 Task: Look for space in Nicolás Romero, Mexico from 11th June, 2023 to 15th June, 2023 for 2 adults in price range Rs.7000 to Rs.16000. Place can be private room with 1  bedroom having 2 beds and 1 bathroom. Property type can be house, flat, guest house, hotel. Booking option can be shelf check-in. Required host language is English.
Action: Mouse moved to (466, 101)
Screenshot: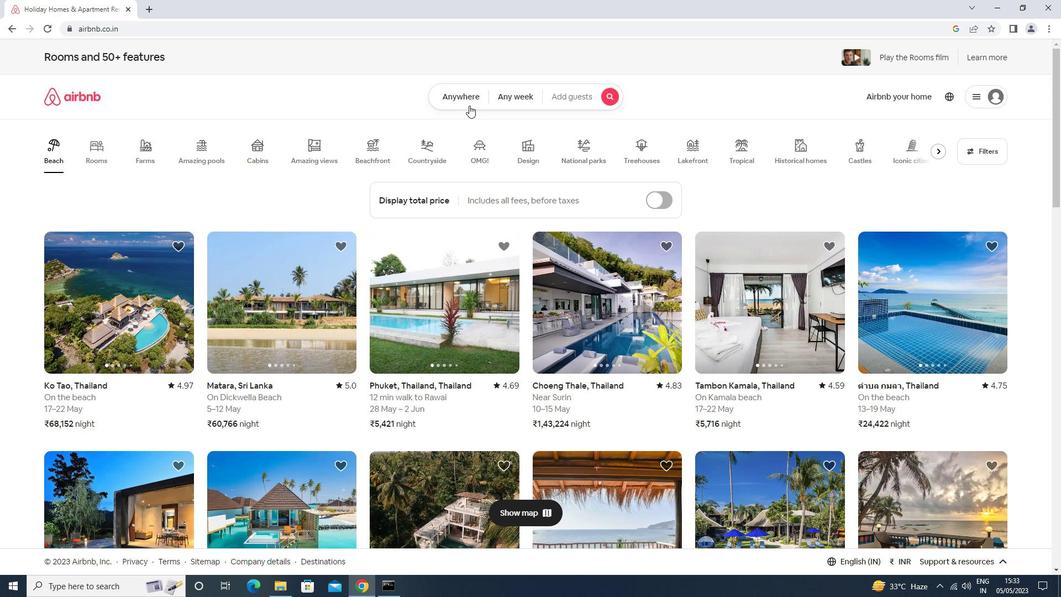 
Action: Mouse pressed left at (466, 101)
Screenshot: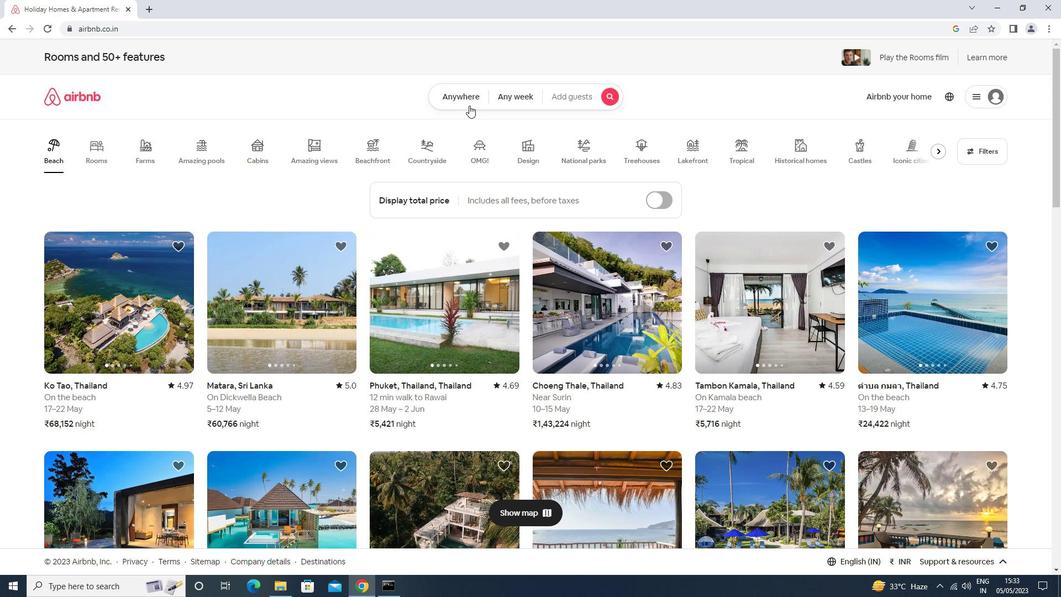 
Action: Mouse moved to (355, 145)
Screenshot: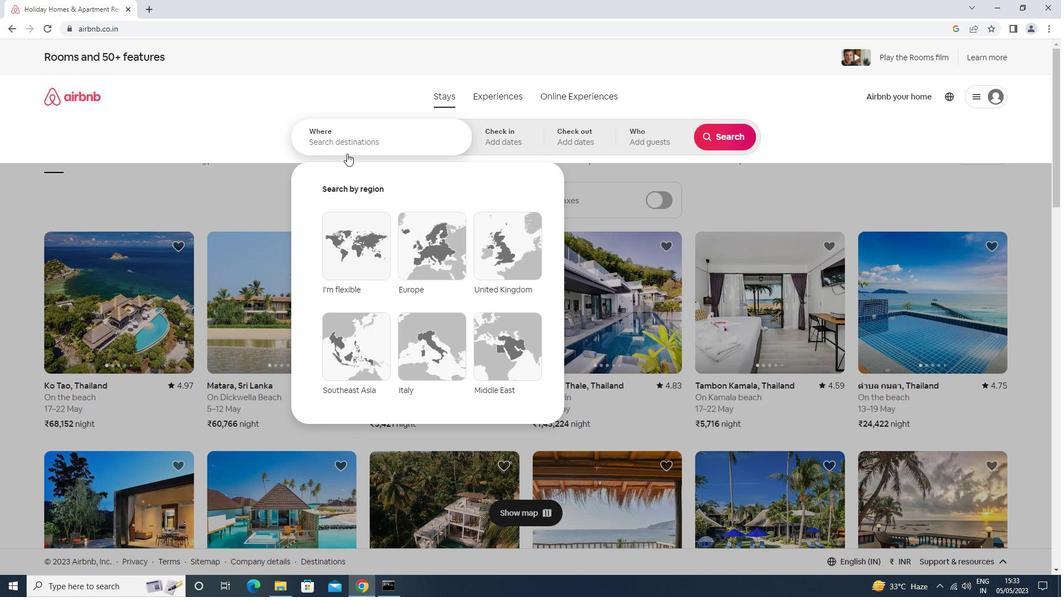 
Action: Mouse pressed left at (355, 145)
Screenshot: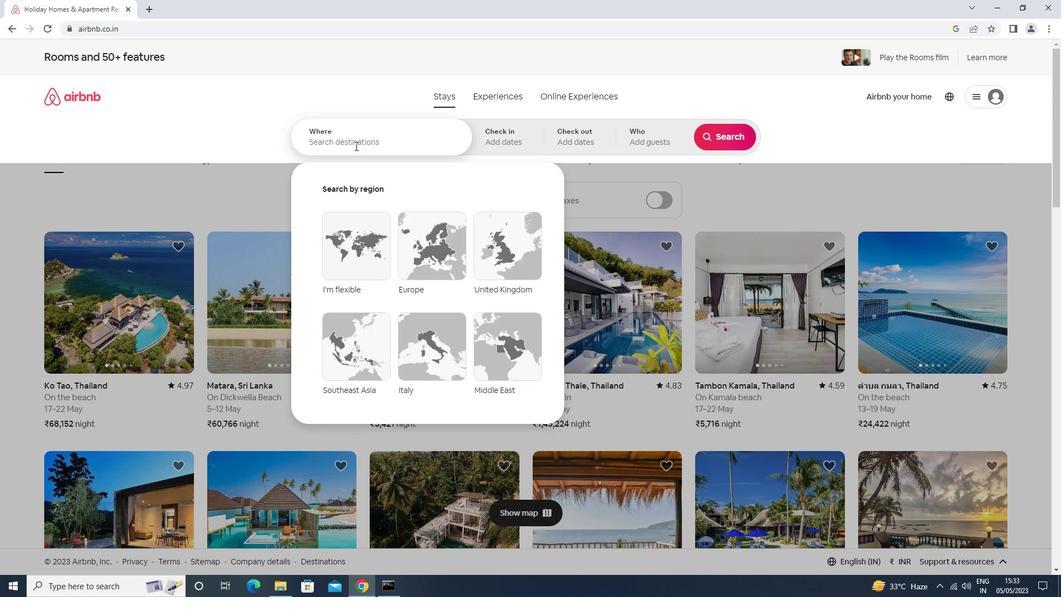
Action: Key pressed <Key.shift>NICOLAS<Key.space><Key.shift><Key.shift><Key.shift>ROMERO<Key.down><Key.enter>
Screenshot: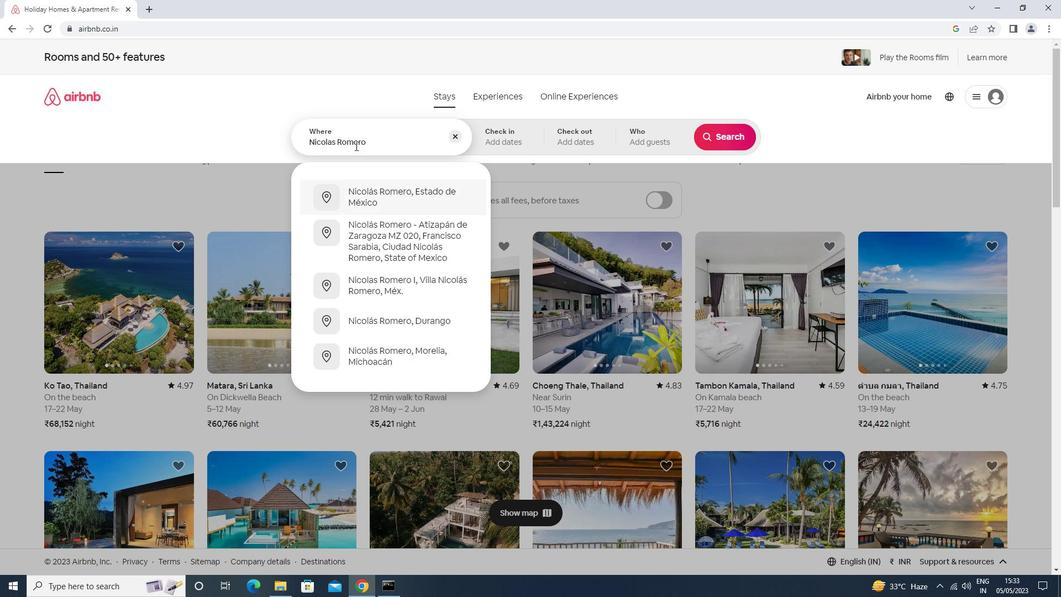 
Action: Mouse moved to (549, 321)
Screenshot: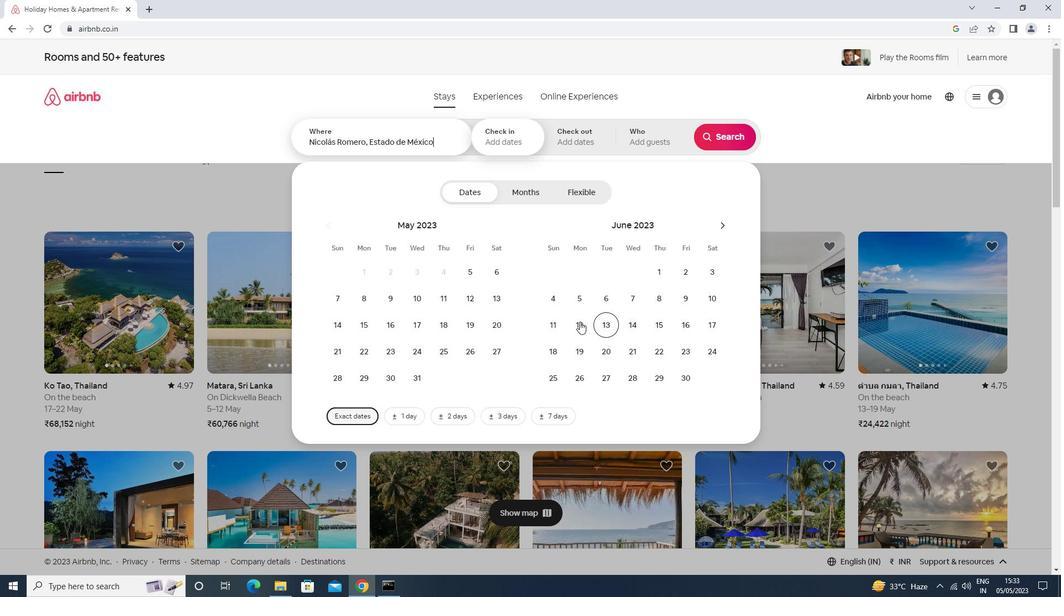 
Action: Mouse pressed left at (549, 321)
Screenshot: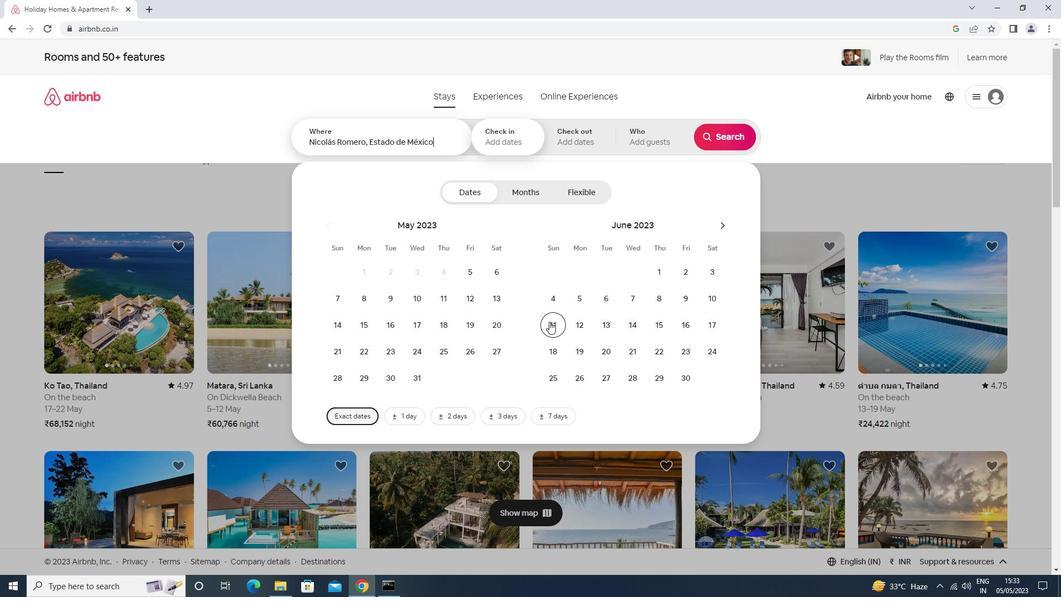 
Action: Mouse moved to (671, 321)
Screenshot: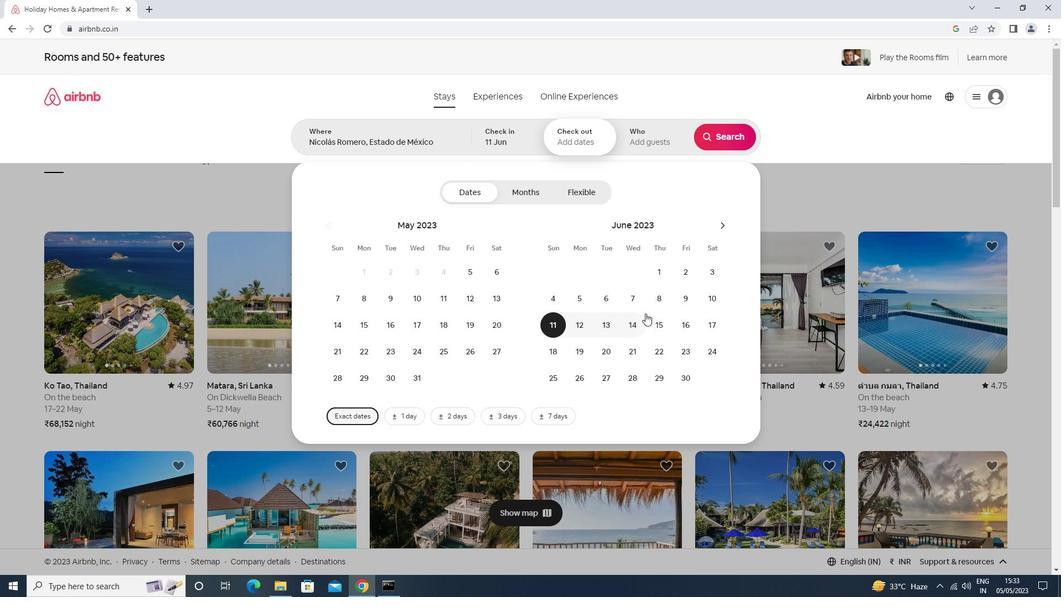 
Action: Mouse pressed left at (671, 321)
Screenshot: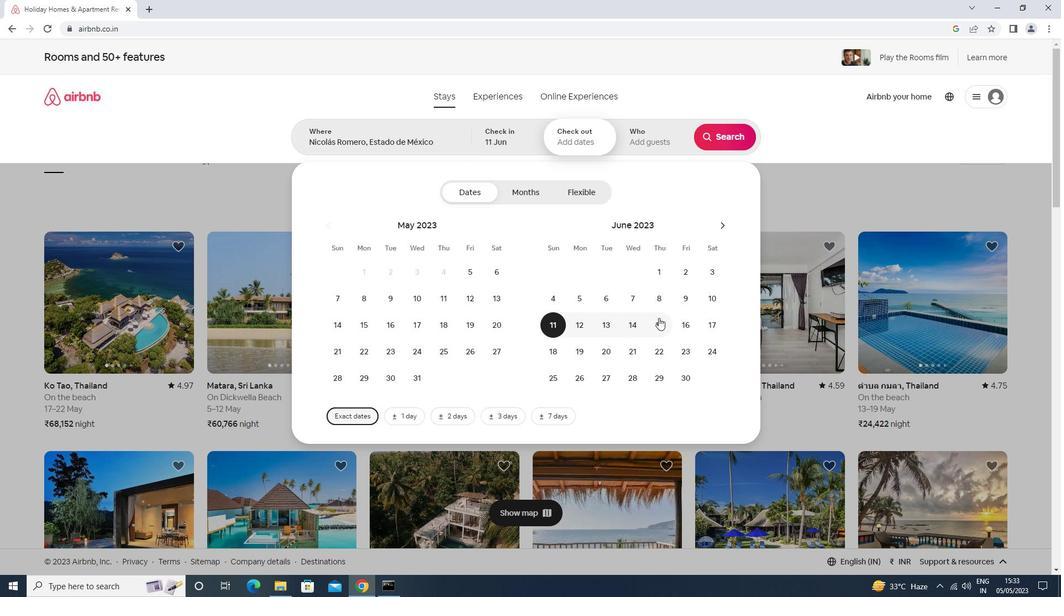 
Action: Mouse moved to (683, 135)
Screenshot: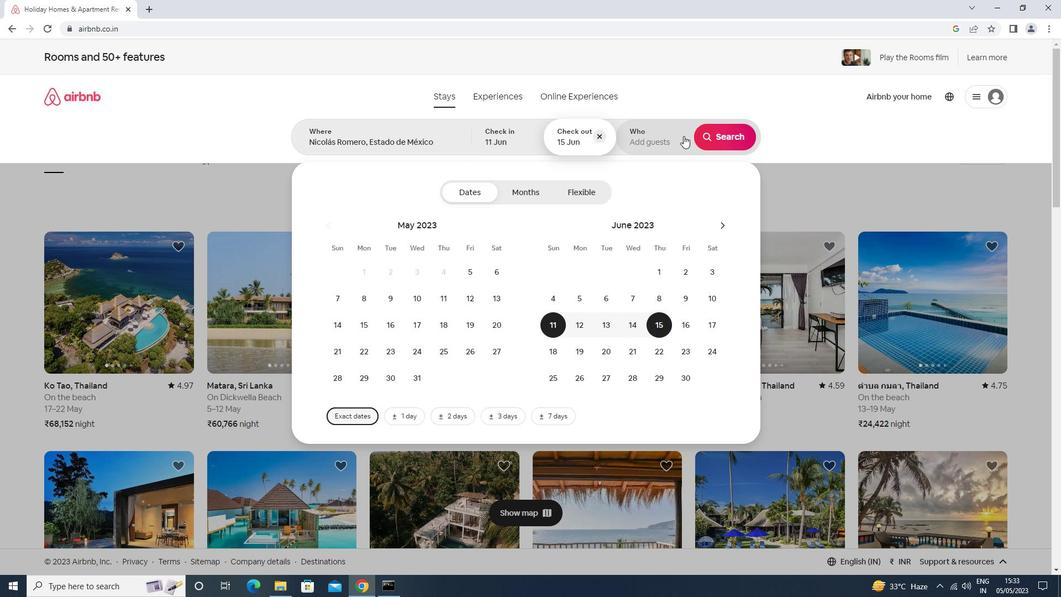 
Action: Mouse pressed left at (683, 135)
Screenshot: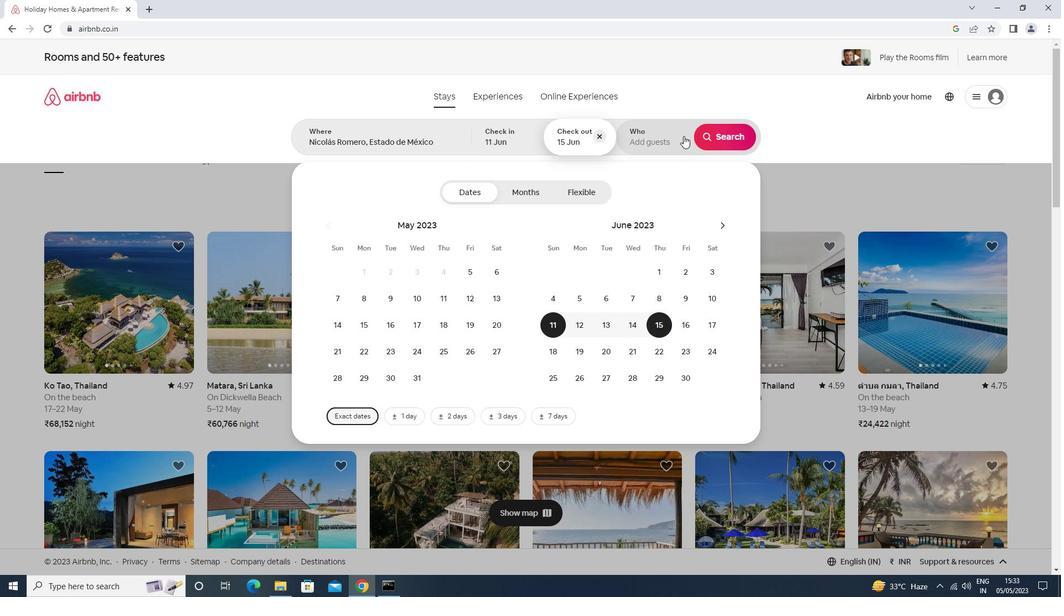 
Action: Mouse moved to (735, 192)
Screenshot: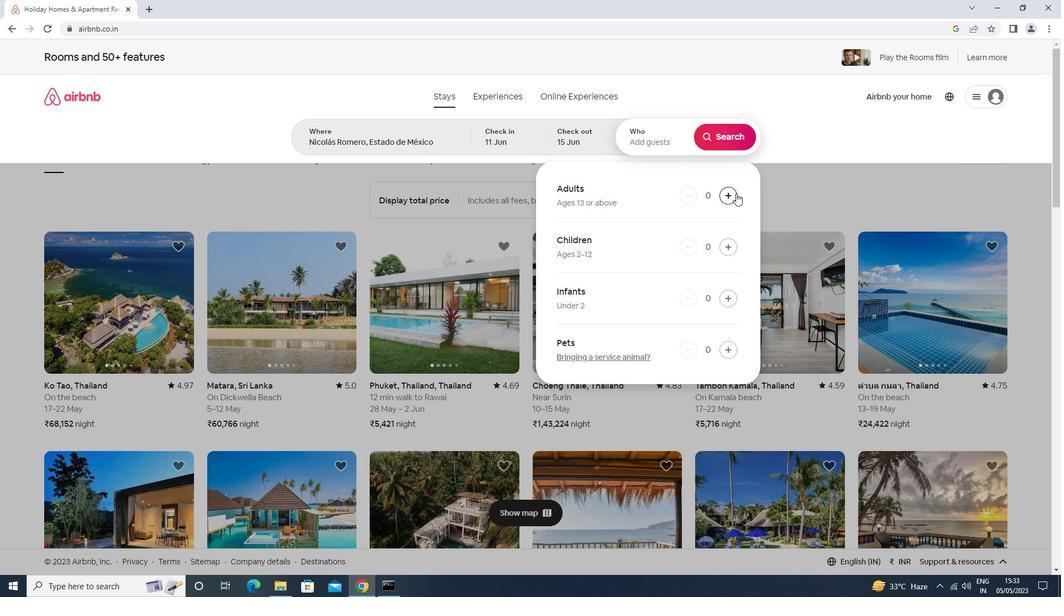 
Action: Mouse pressed left at (735, 192)
Screenshot: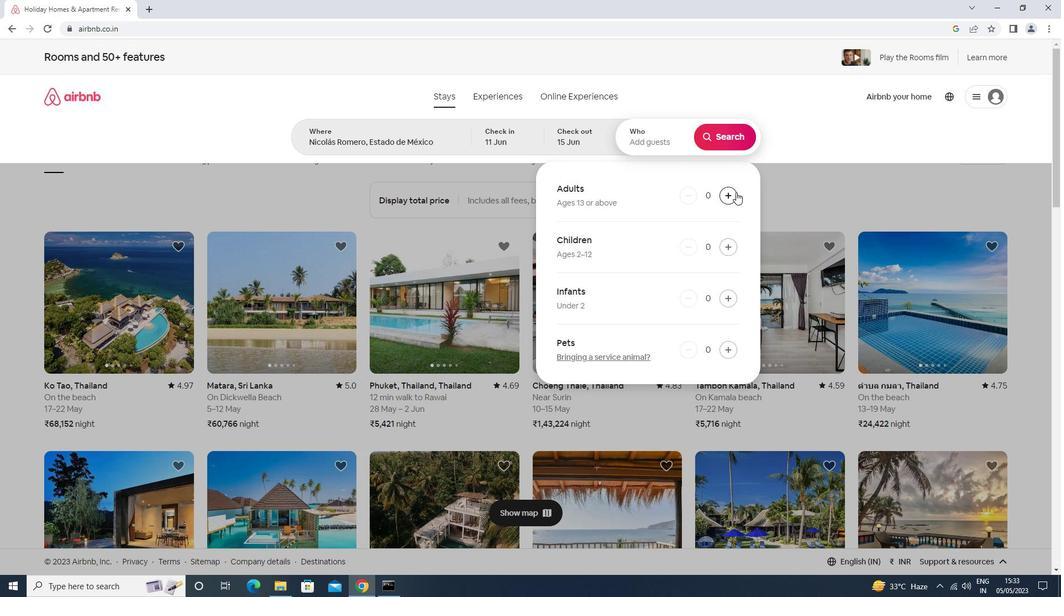 
Action: Mouse pressed left at (735, 192)
Screenshot: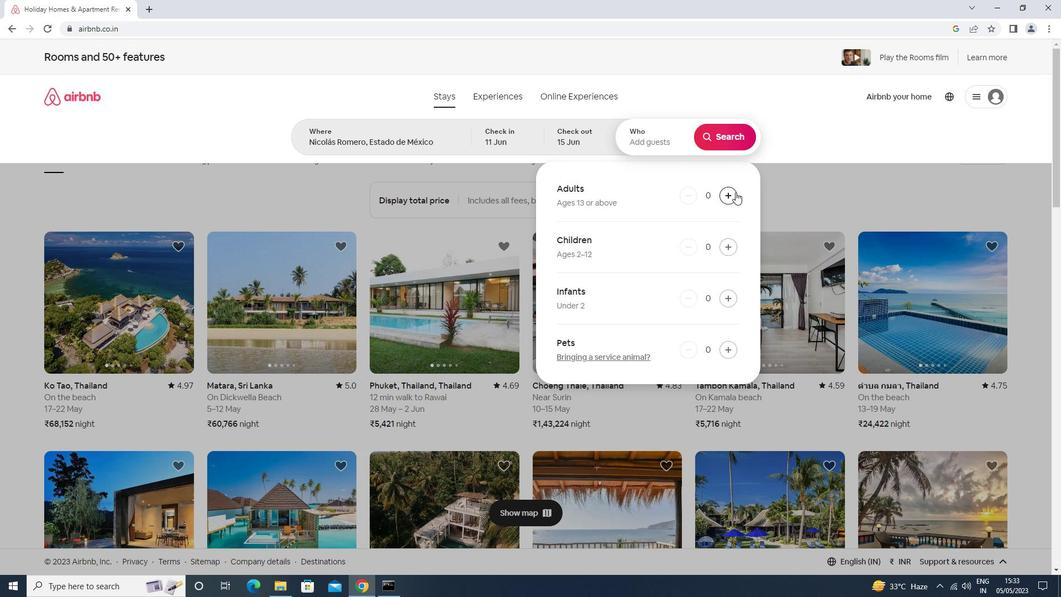 
Action: Mouse moved to (721, 133)
Screenshot: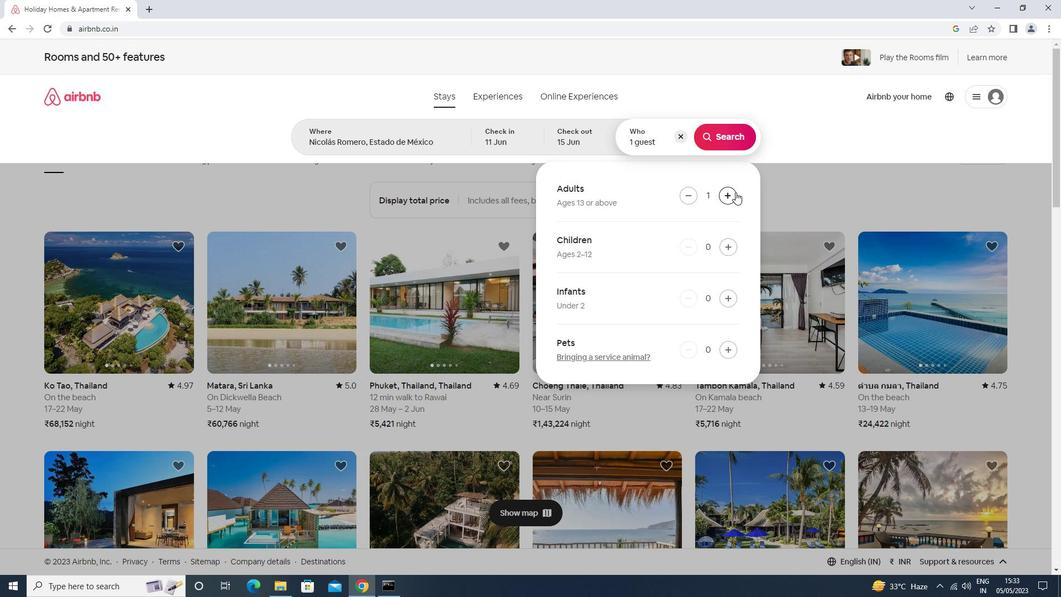 
Action: Mouse pressed left at (721, 133)
Screenshot: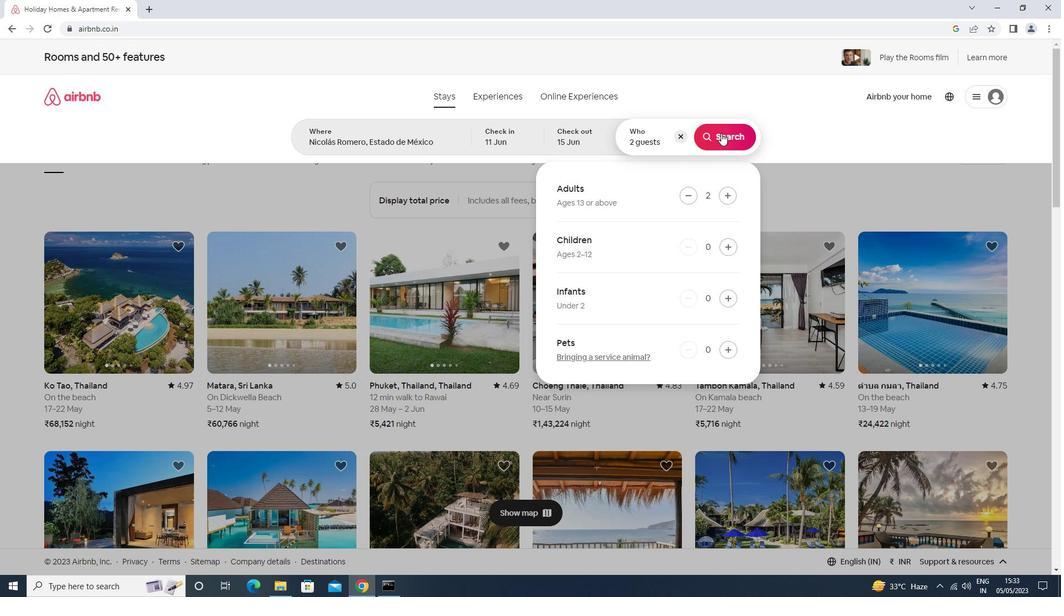 
Action: Mouse moved to (1011, 111)
Screenshot: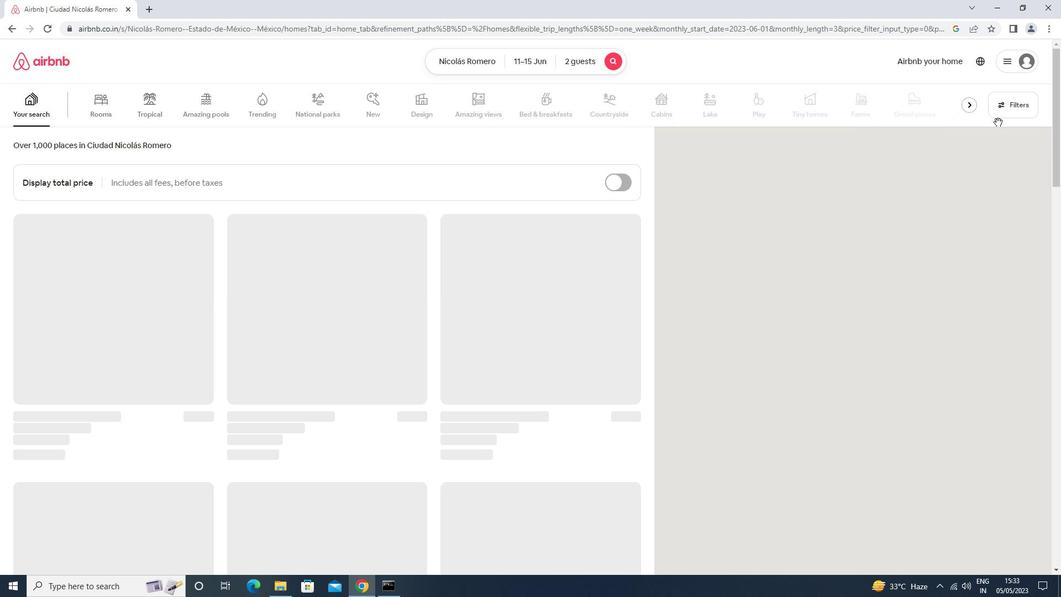 
Action: Mouse pressed left at (1011, 111)
Screenshot: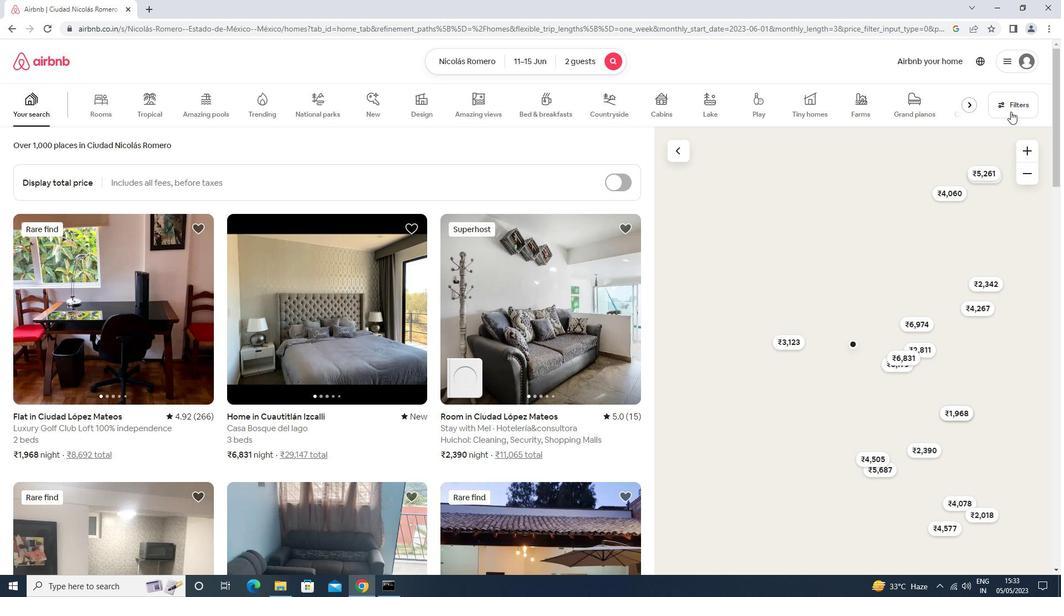 
Action: Mouse moved to (421, 369)
Screenshot: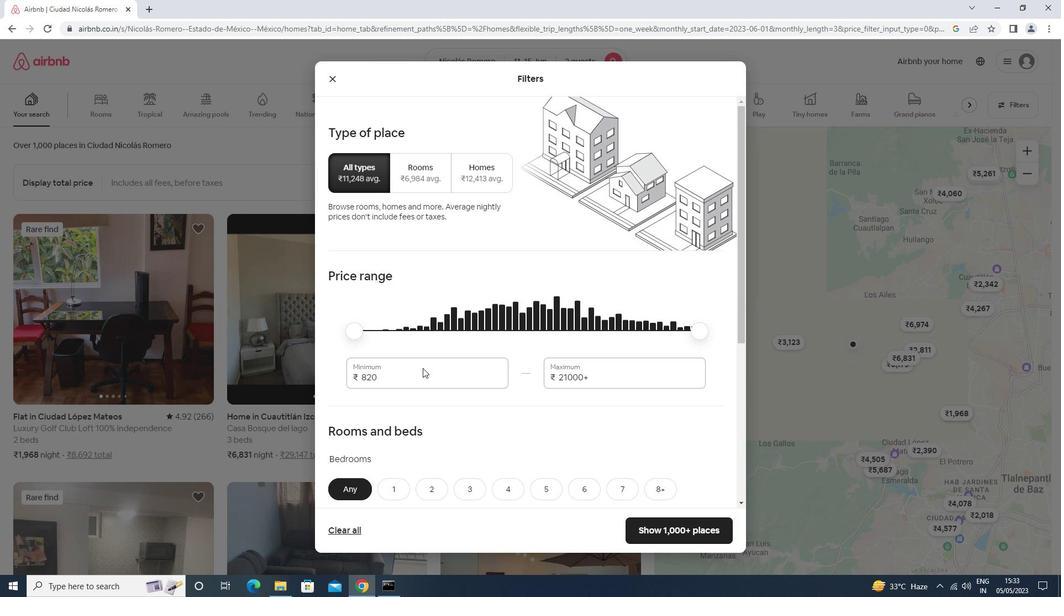 
Action: Mouse pressed left at (421, 369)
Screenshot: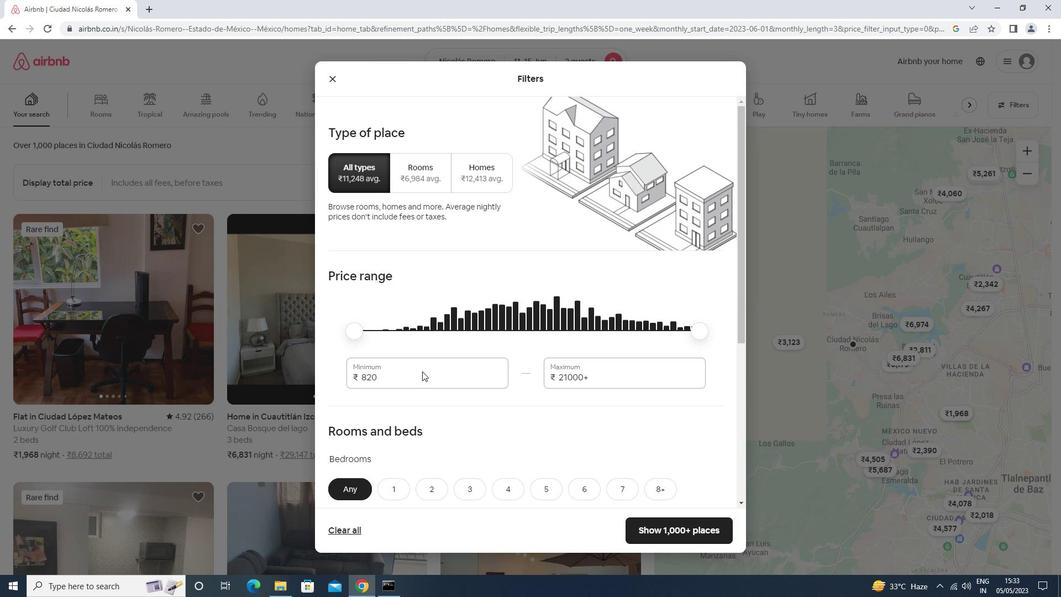 
Action: Key pressed <Key.backspace><Key.backspace><Key.backspace>7000<Key.tab>14000
Screenshot: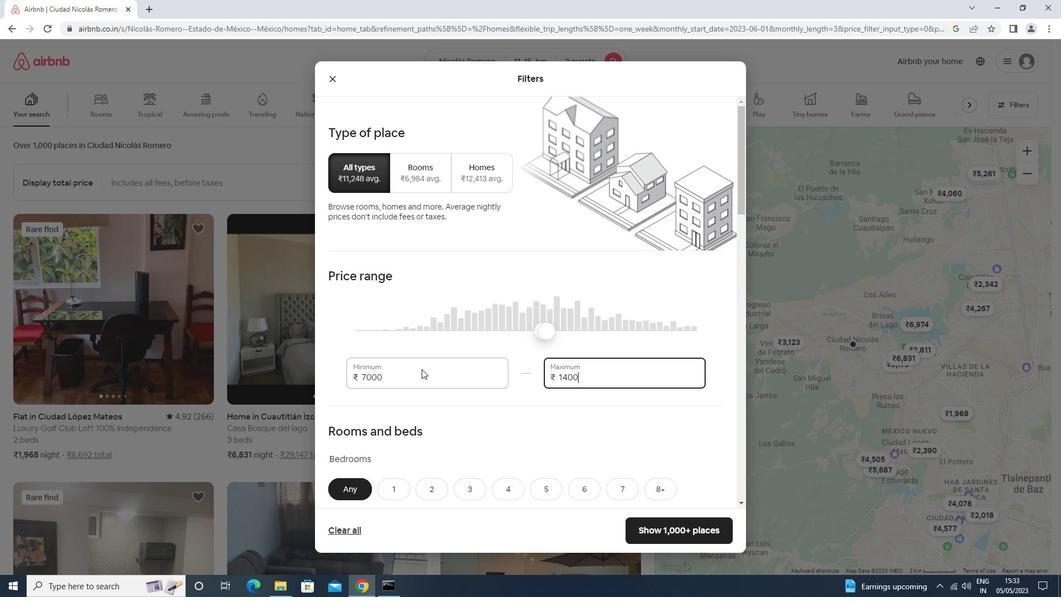 
Action: Mouse moved to (450, 363)
Screenshot: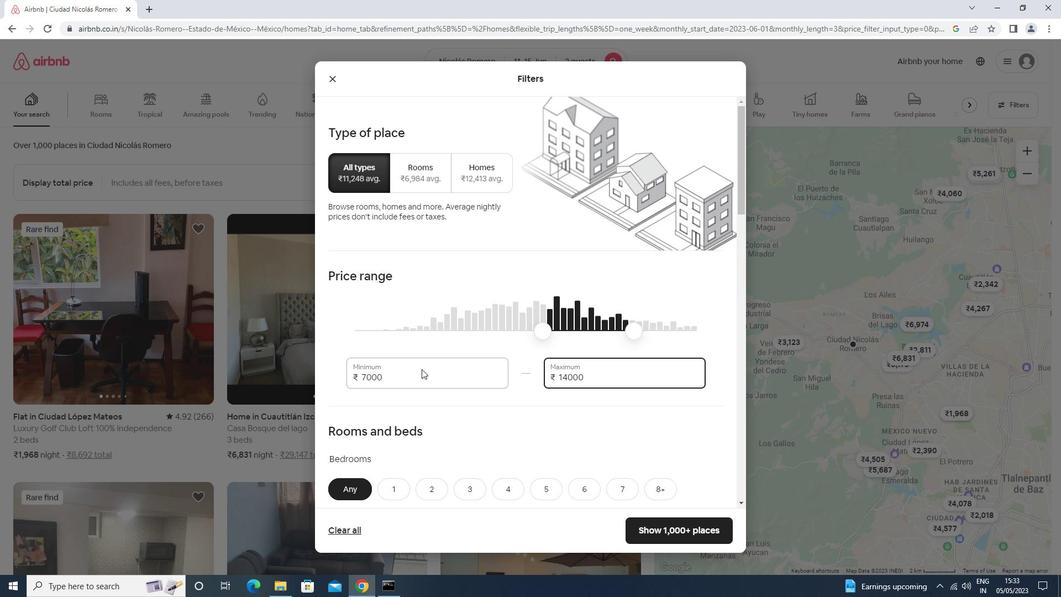 
Action: Mouse scrolled (450, 363) with delta (0, 0)
Screenshot: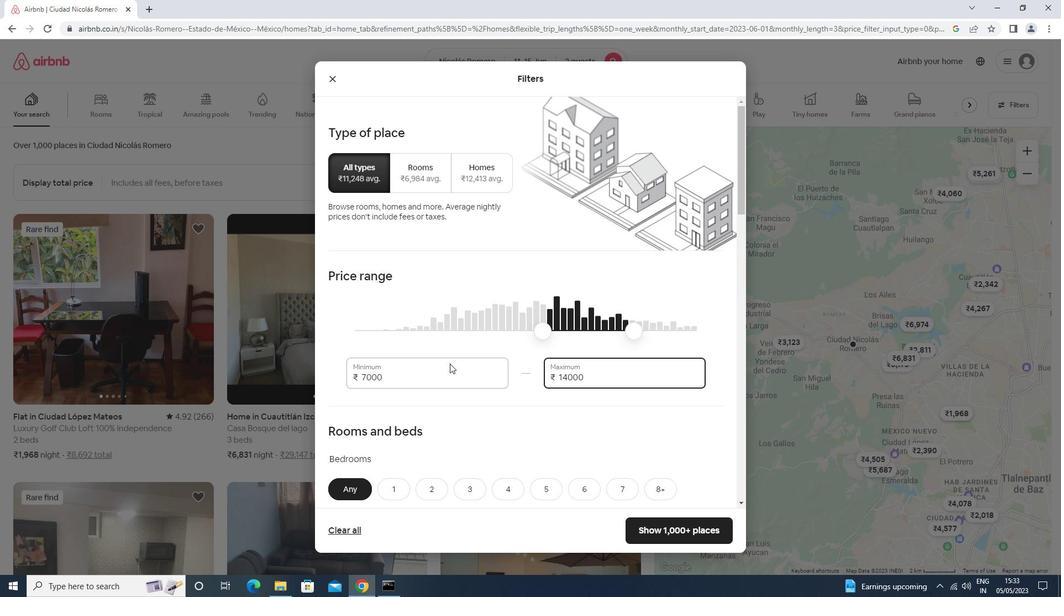 
Action: Mouse scrolled (450, 363) with delta (0, 0)
Screenshot: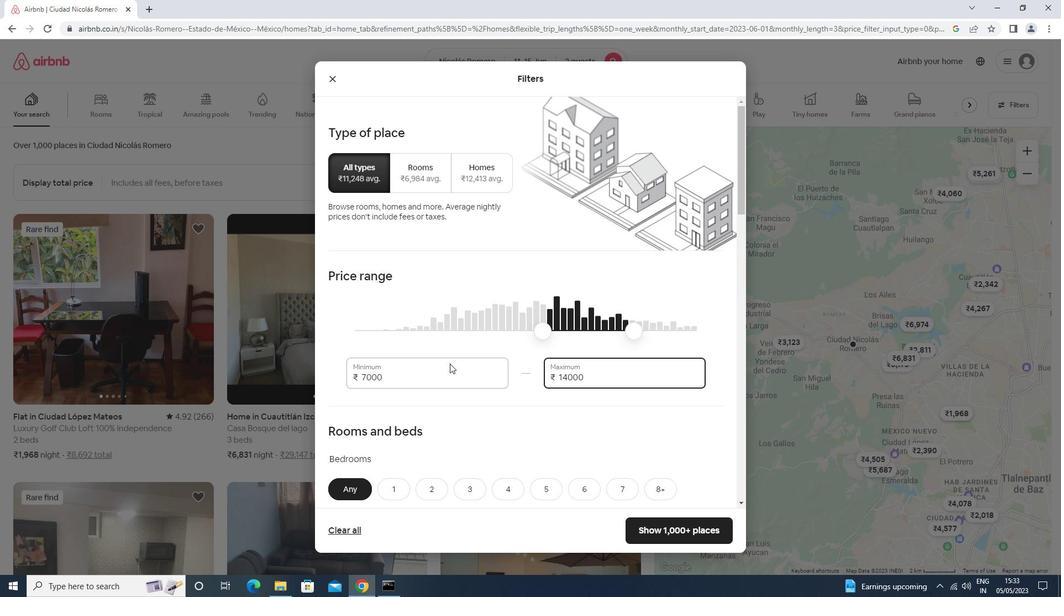
Action: Mouse scrolled (450, 363) with delta (0, 0)
Screenshot: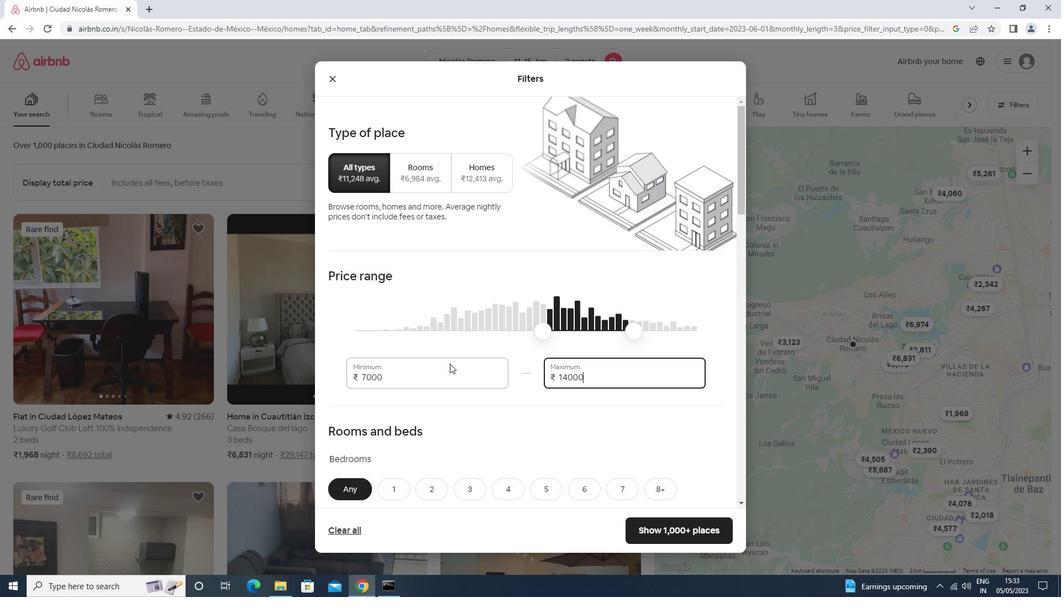 
Action: Mouse scrolled (450, 363) with delta (0, 0)
Screenshot: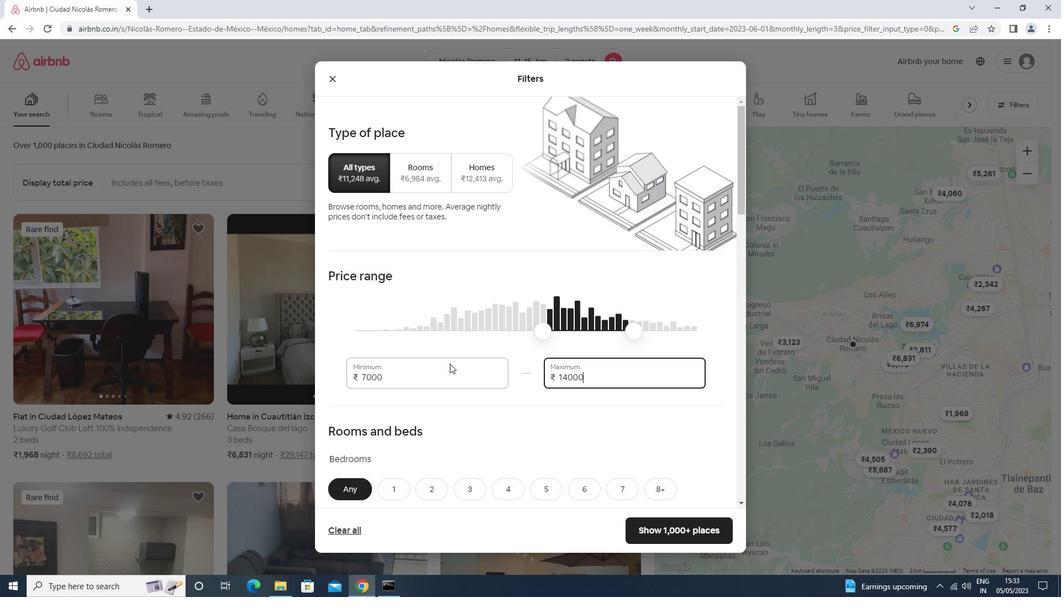 
Action: Mouse moved to (431, 269)
Screenshot: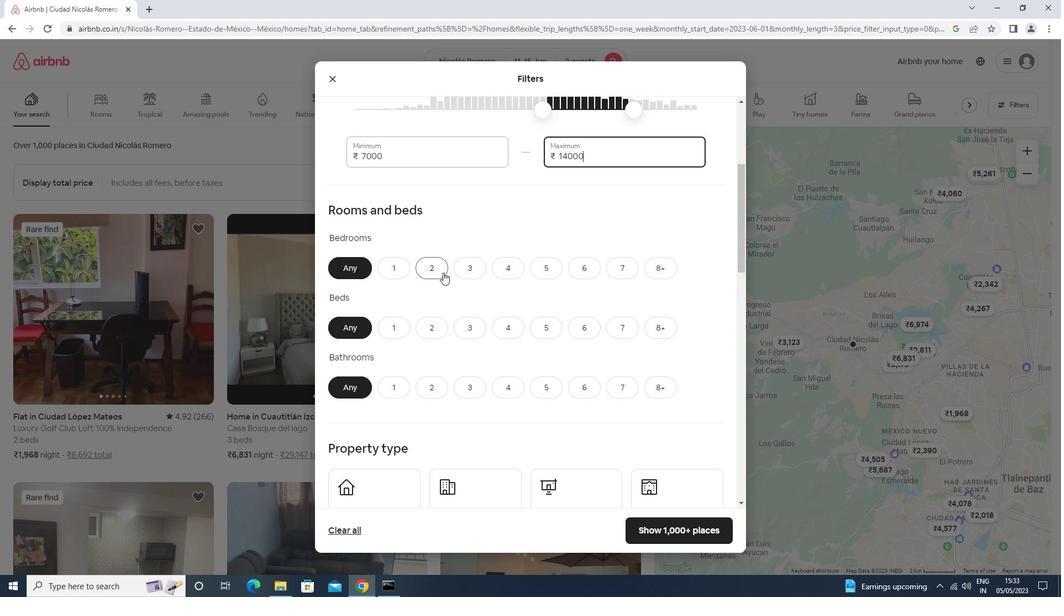 
Action: Mouse pressed left at (431, 269)
Screenshot: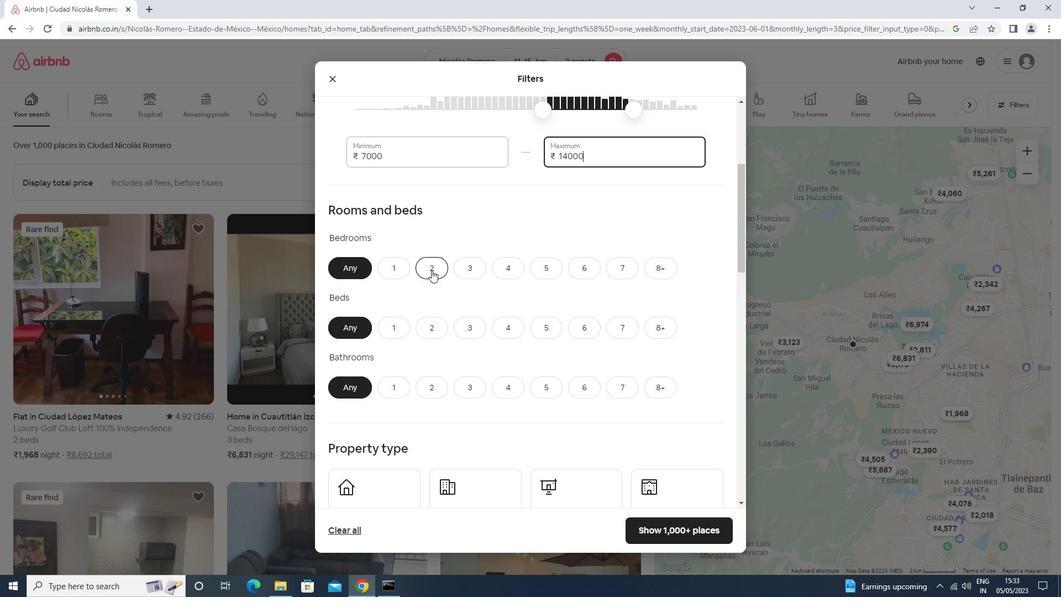 
Action: Mouse moved to (510, 328)
Screenshot: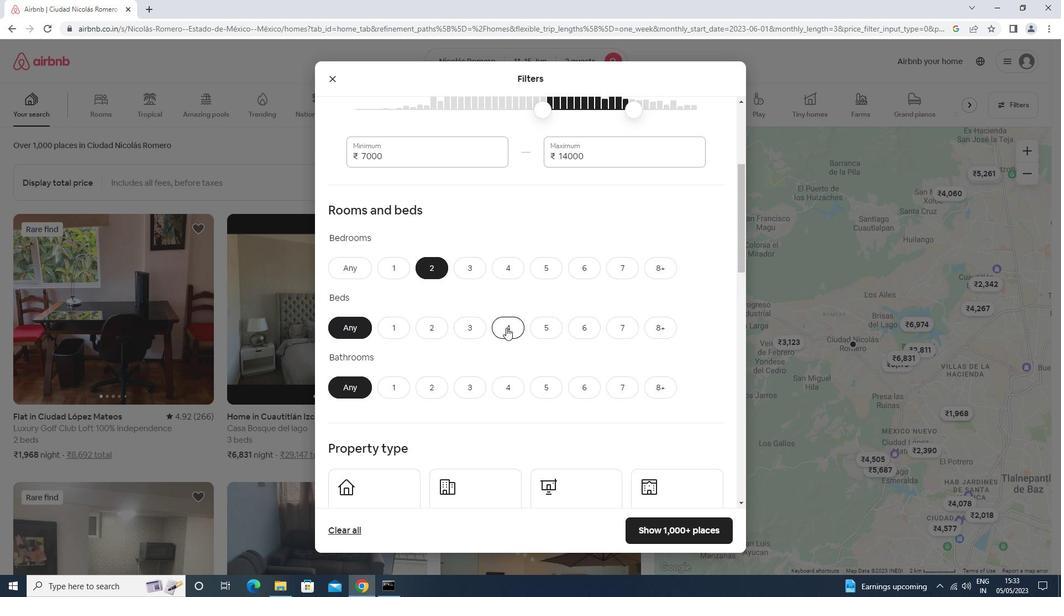 
Action: Mouse pressed left at (510, 328)
Screenshot: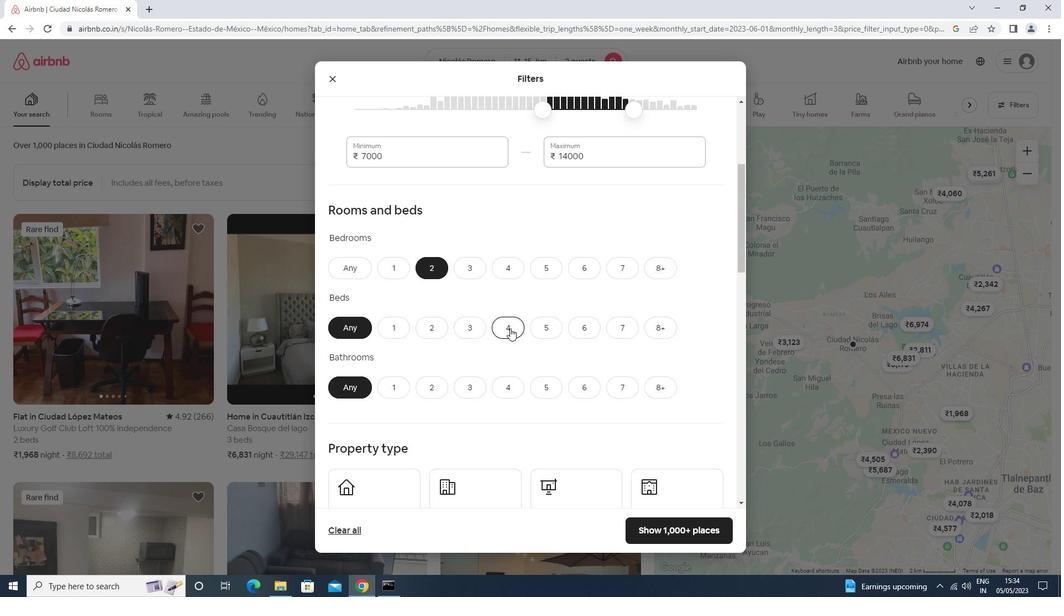 
Action: Mouse moved to (432, 389)
Screenshot: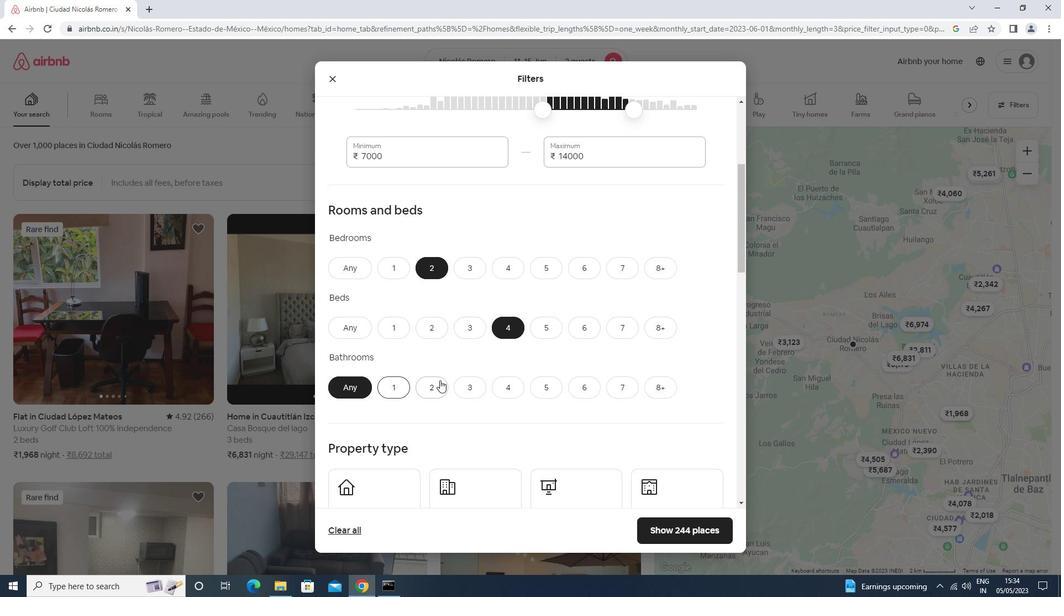 
Action: Mouse pressed left at (432, 389)
Screenshot: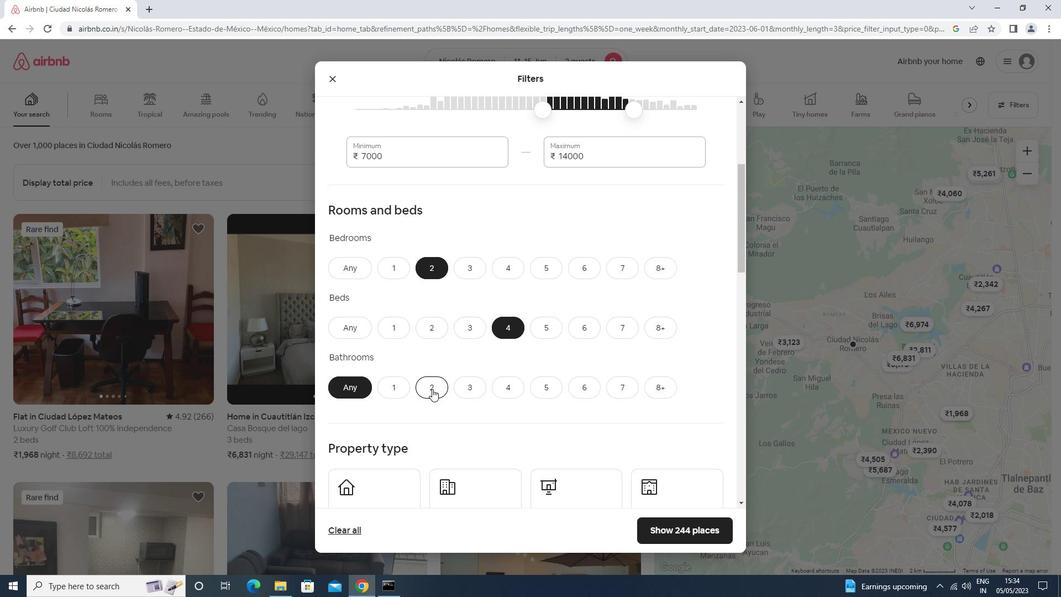 
Action: Mouse scrolled (432, 389) with delta (0, 0)
Screenshot: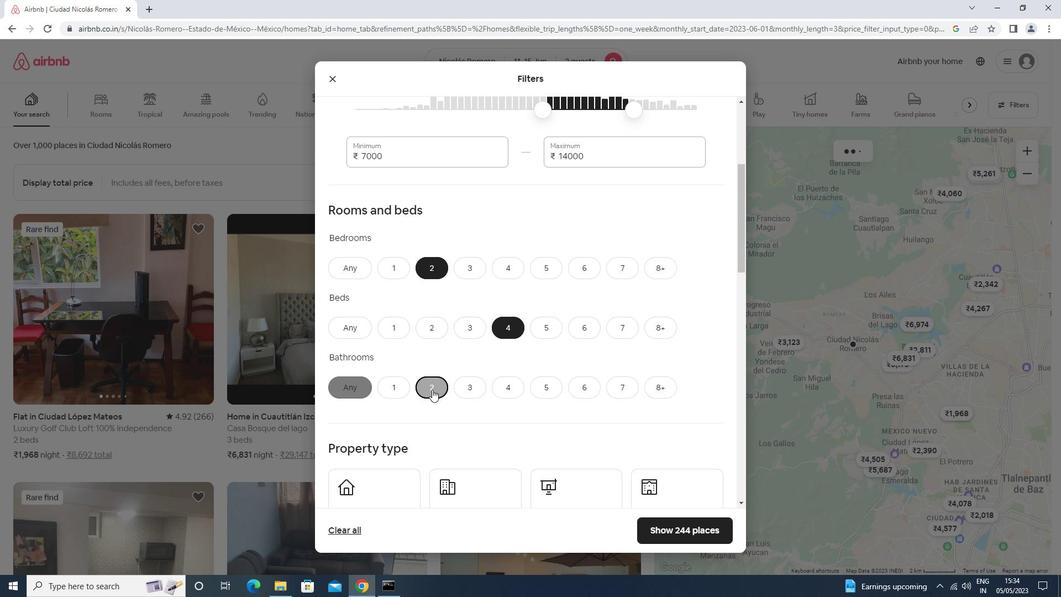 
Action: Mouse scrolled (432, 389) with delta (0, 0)
Screenshot: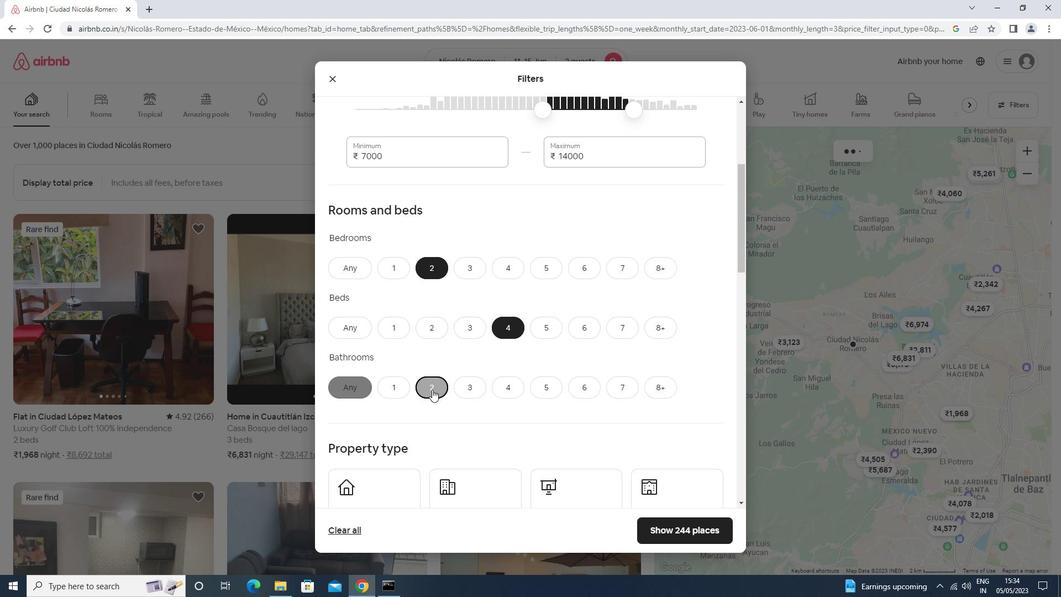 
Action: Mouse scrolled (432, 389) with delta (0, 0)
Screenshot: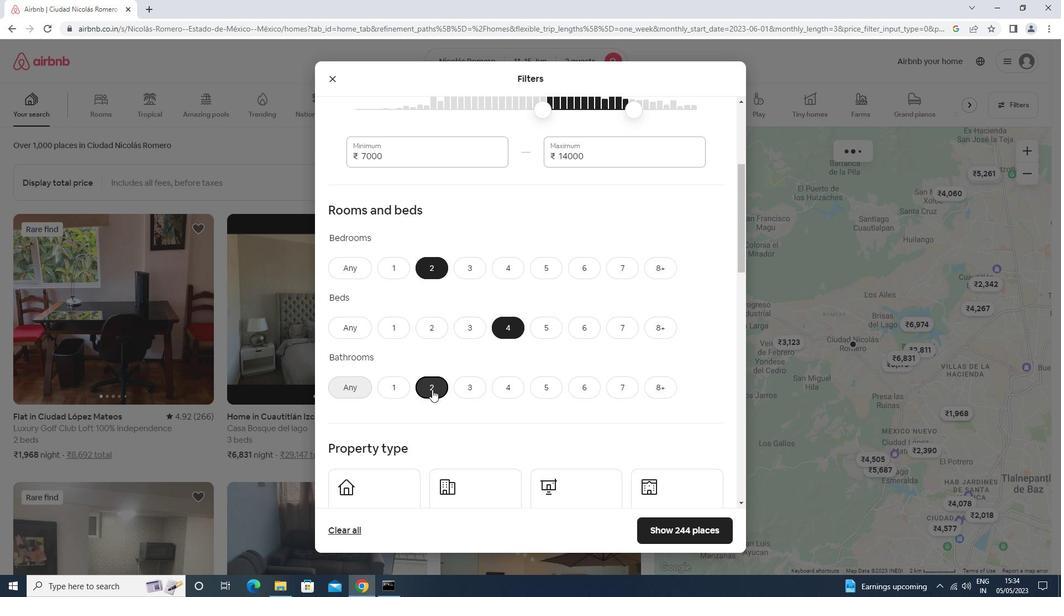 
Action: Mouse scrolled (432, 389) with delta (0, 0)
Screenshot: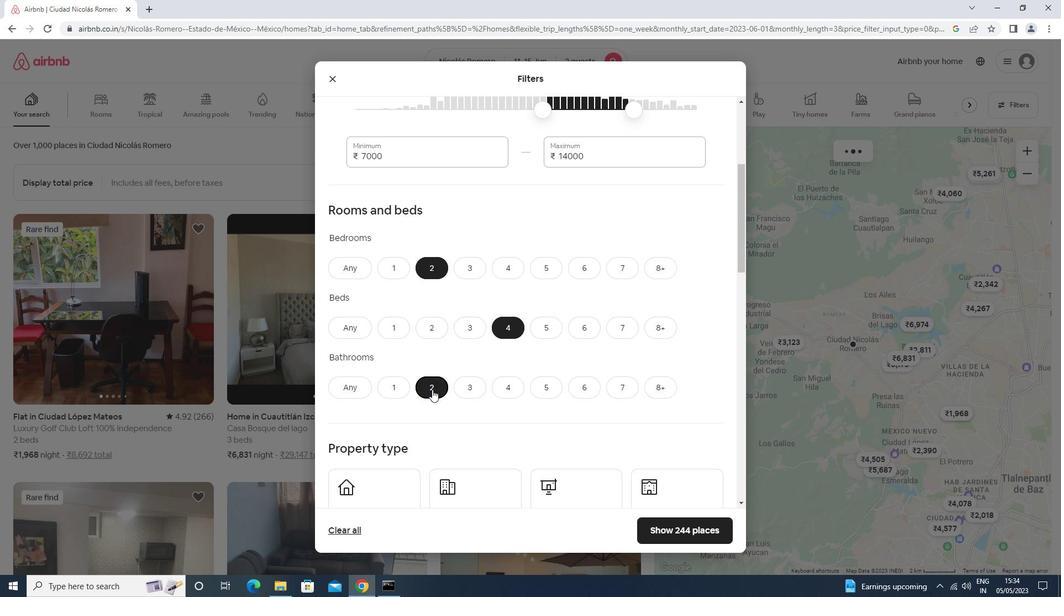 
Action: Mouse scrolled (432, 389) with delta (0, 0)
Screenshot: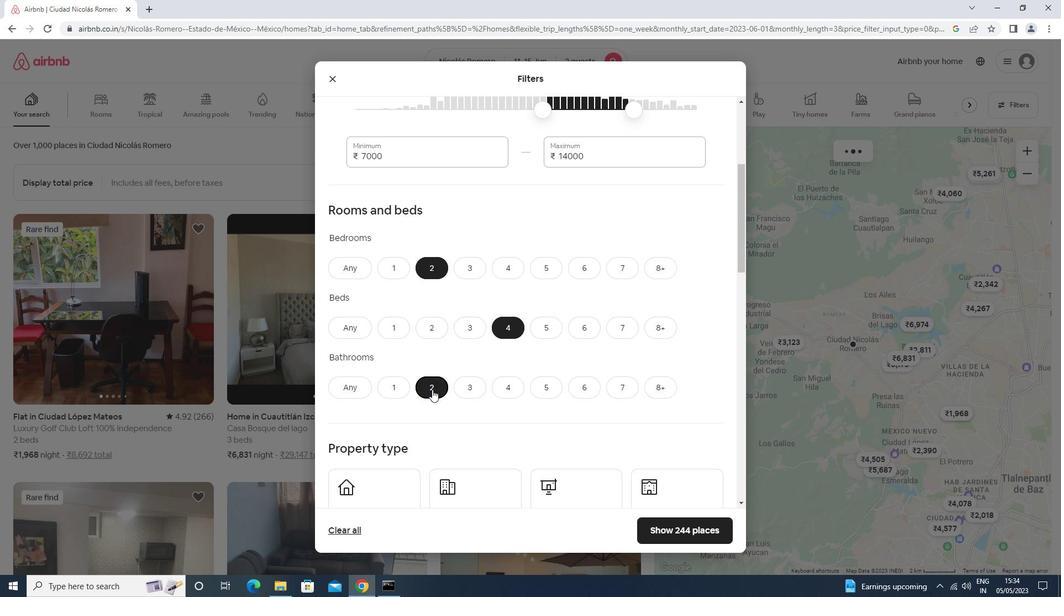 
Action: Mouse moved to (384, 229)
Screenshot: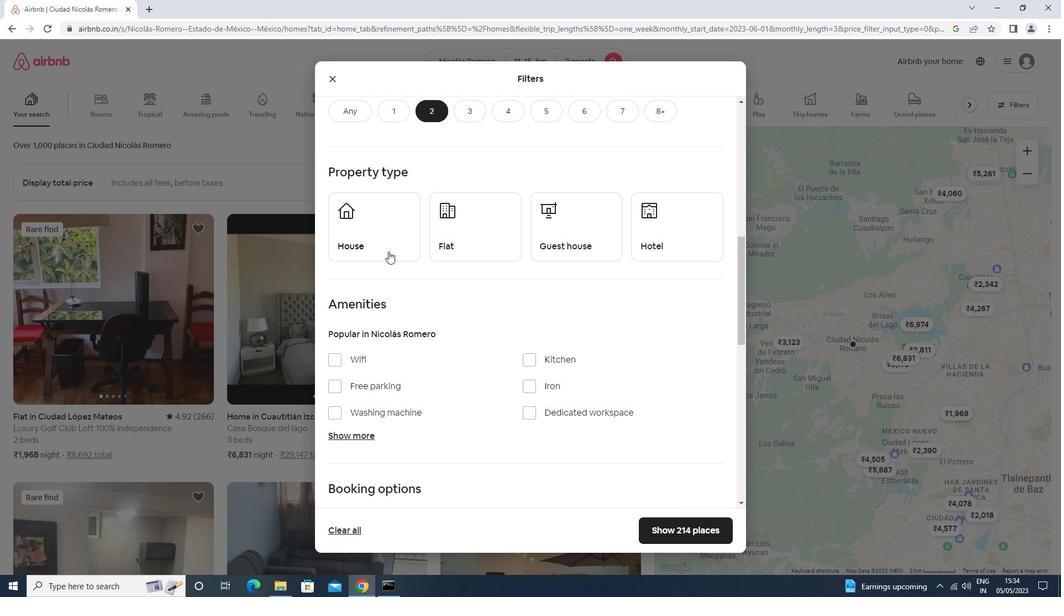 
Action: Mouse pressed left at (384, 229)
Screenshot: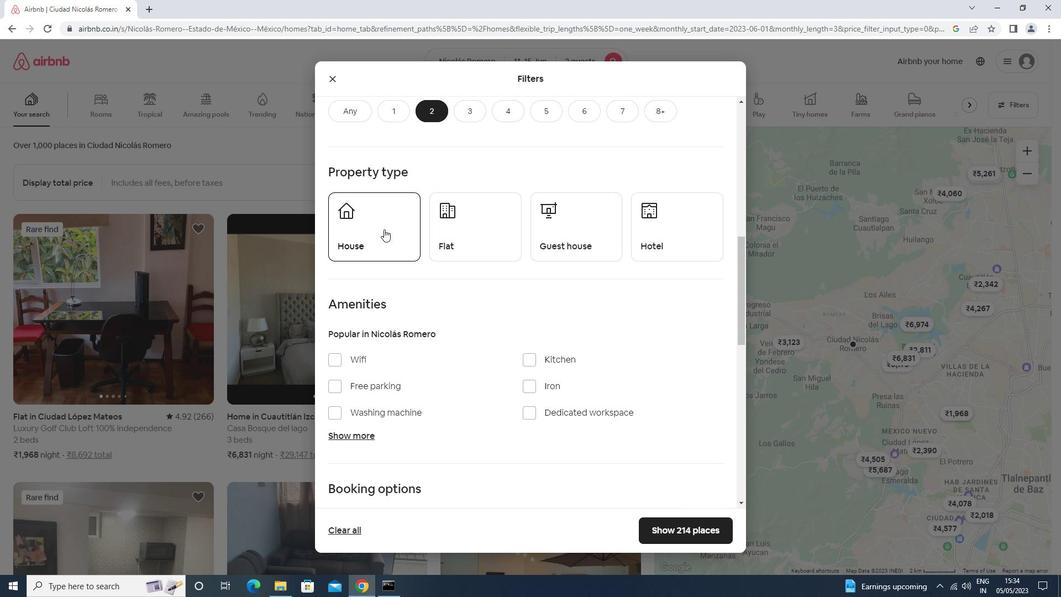 
Action: Mouse moved to (473, 227)
Screenshot: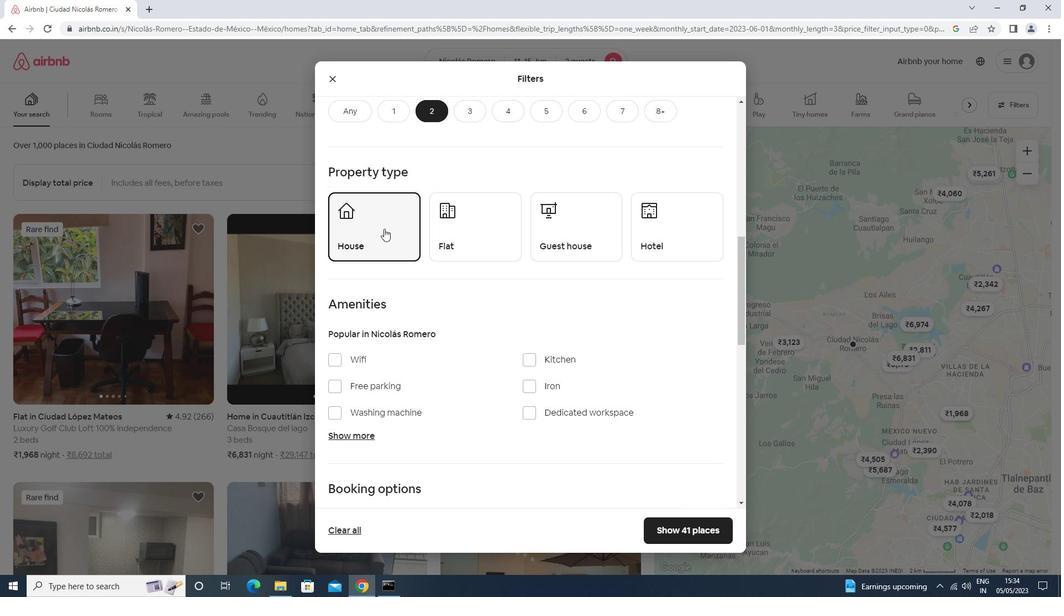 
Action: Mouse pressed left at (473, 227)
Screenshot: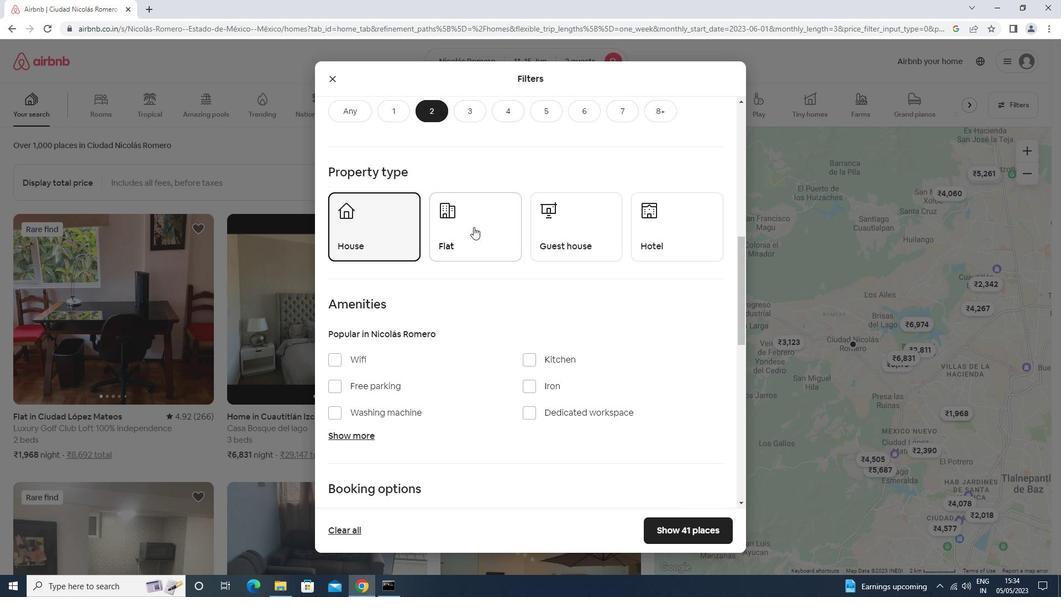
Action: Mouse moved to (588, 244)
Screenshot: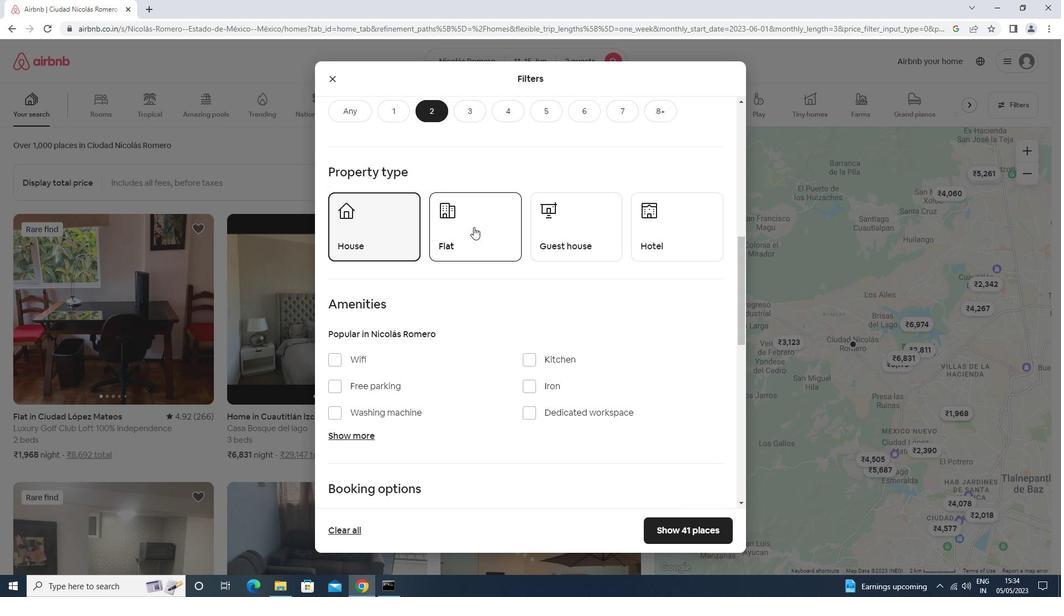 
Action: Mouse pressed left at (588, 244)
Screenshot: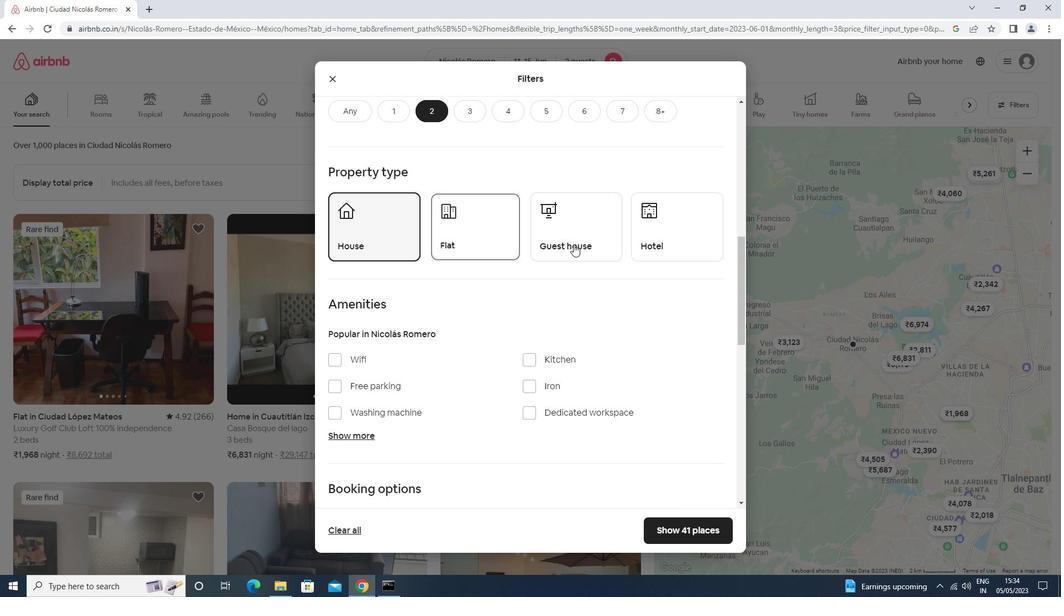 
Action: Mouse moved to (673, 233)
Screenshot: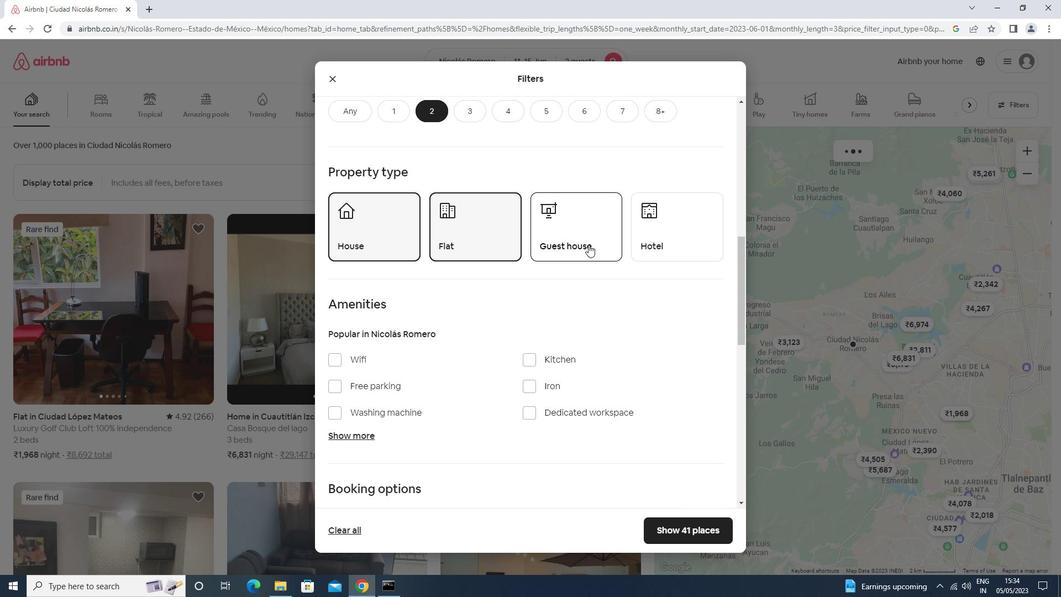 
Action: Mouse pressed left at (673, 233)
Screenshot: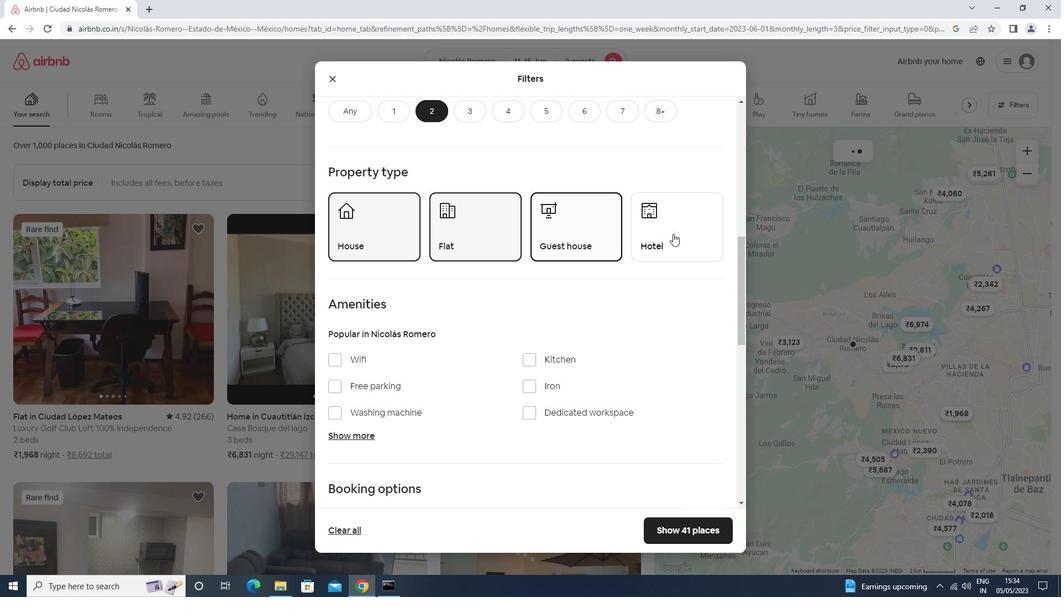 
Action: Mouse scrolled (673, 233) with delta (0, 0)
Screenshot: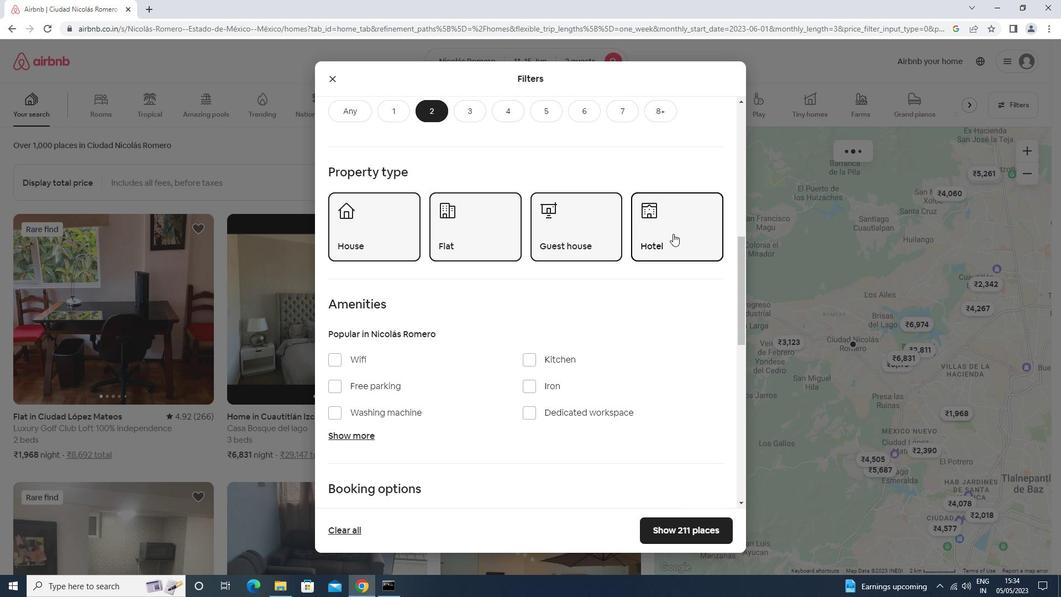 
Action: Mouse scrolled (673, 233) with delta (0, 0)
Screenshot: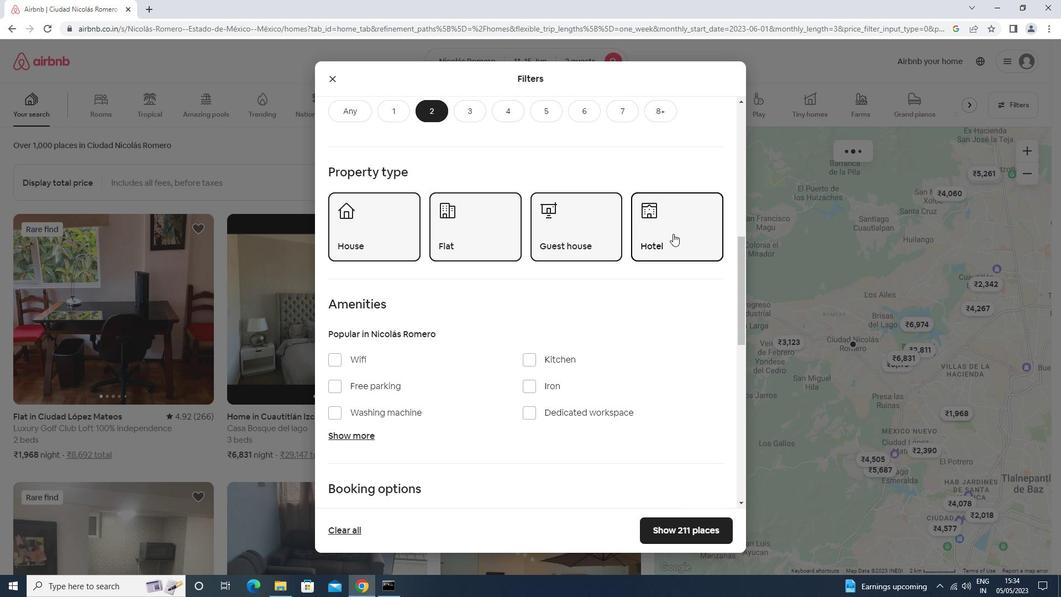 
Action: Mouse scrolled (673, 233) with delta (0, 0)
Screenshot: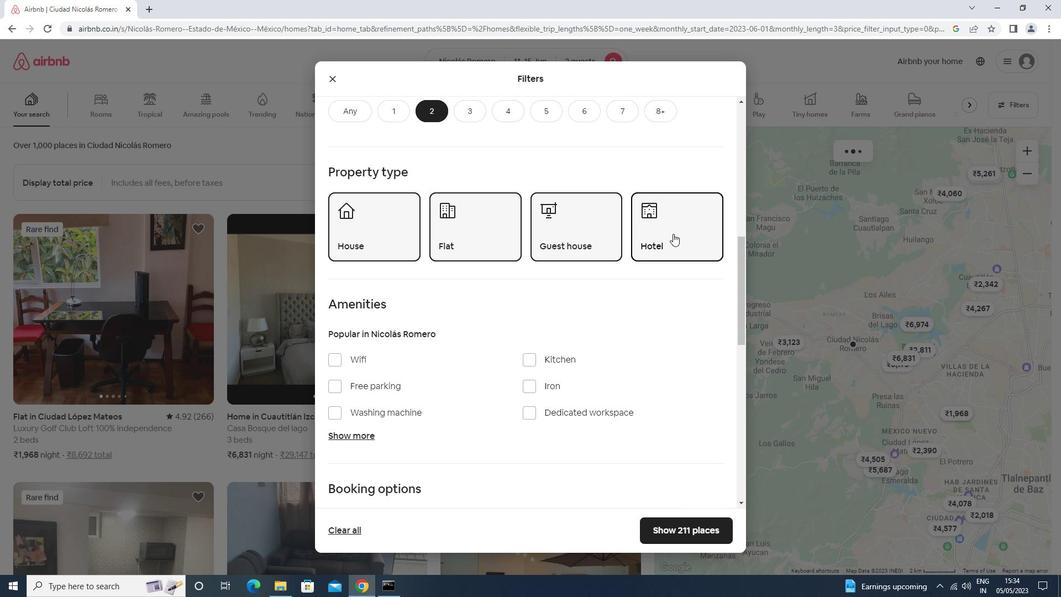 
Action: Mouse scrolled (673, 233) with delta (0, 0)
Screenshot: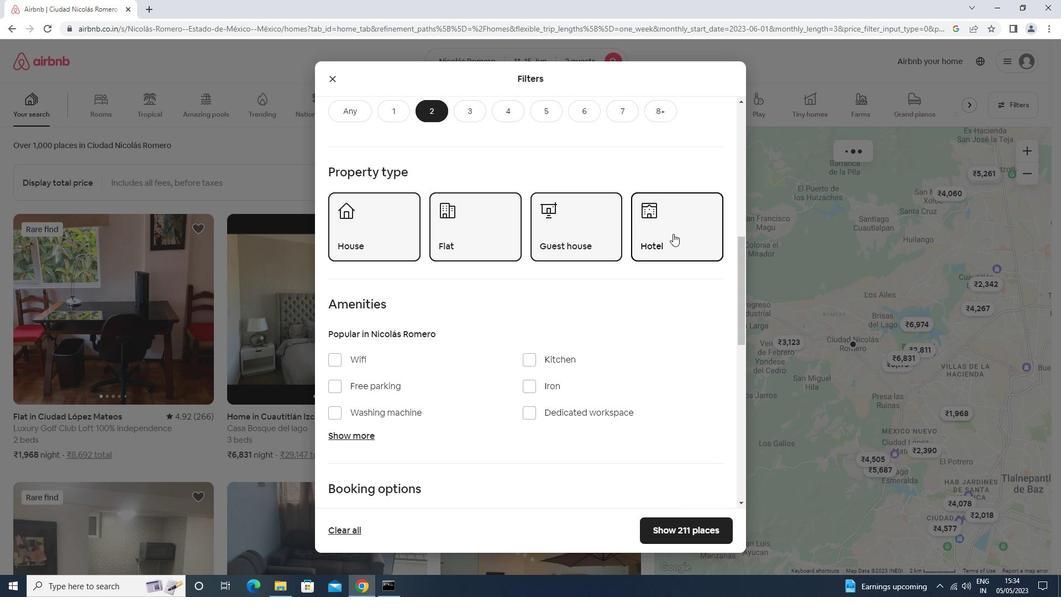 
Action: Mouse scrolled (673, 233) with delta (0, 0)
Screenshot: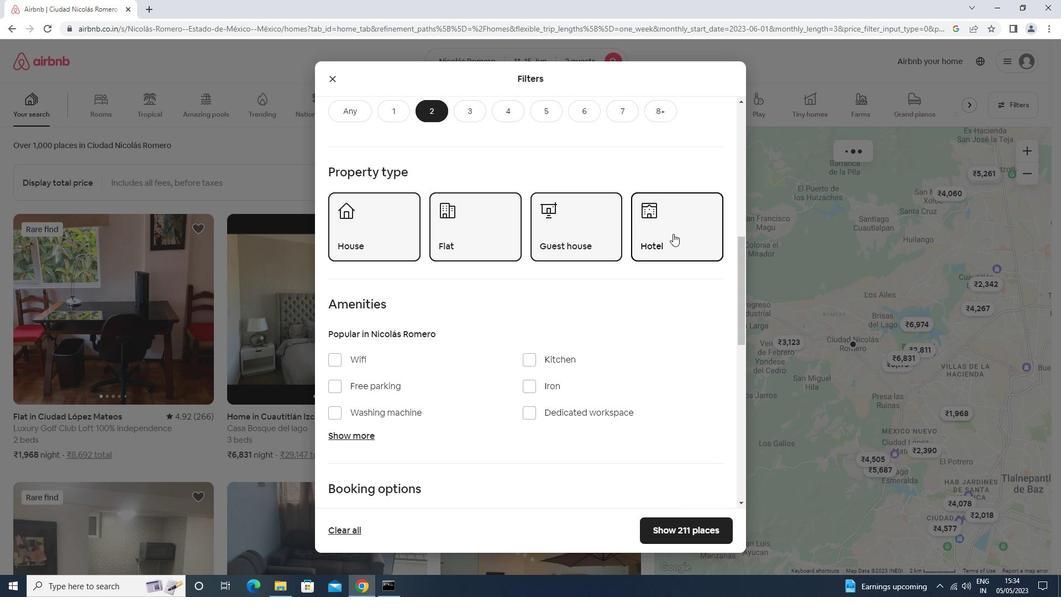 
Action: Mouse scrolled (673, 233) with delta (0, 0)
Screenshot: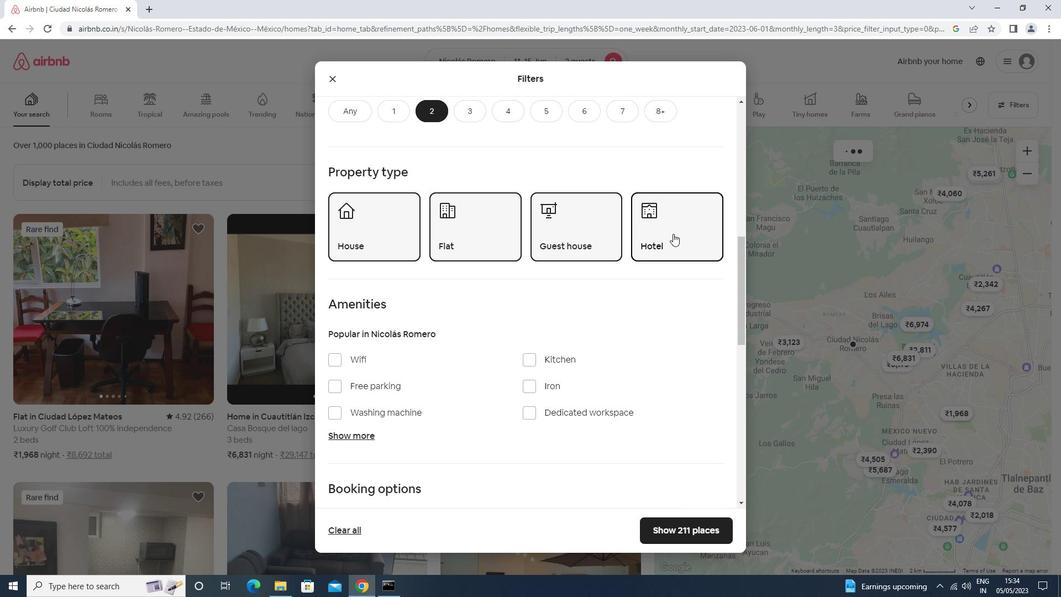 
Action: Mouse moved to (701, 227)
Screenshot: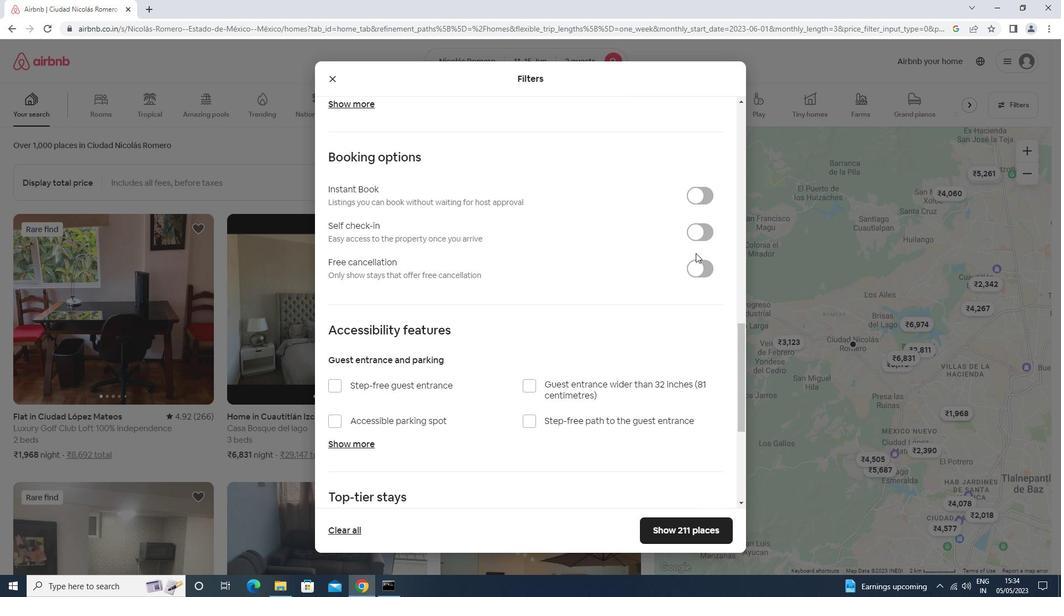 
Action: Mouse pressed left at (701, 227)
Screenshot: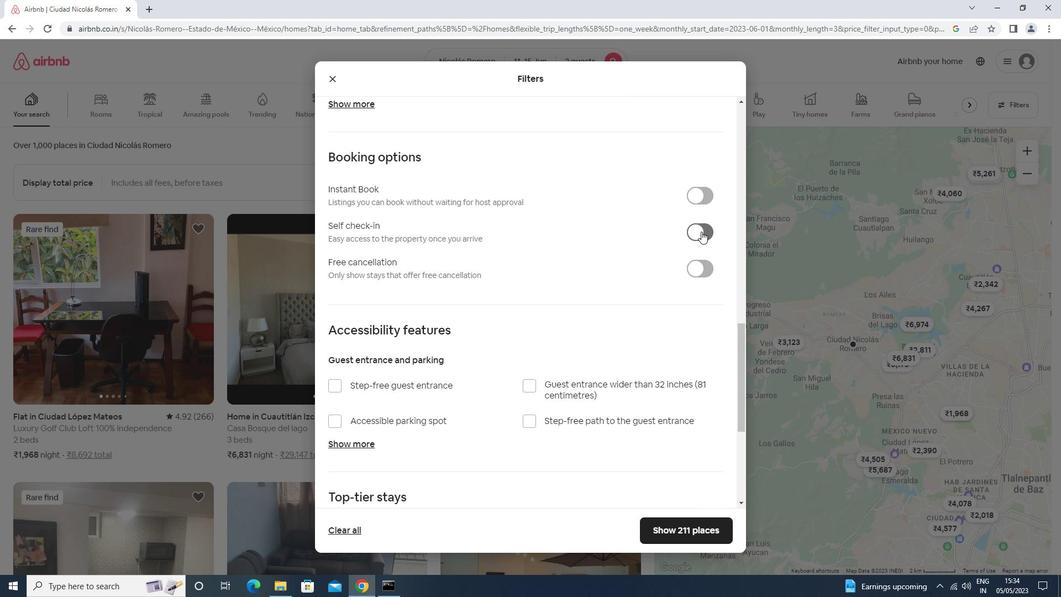 
Action: Mouse moved to (485, 360)
Screenshot: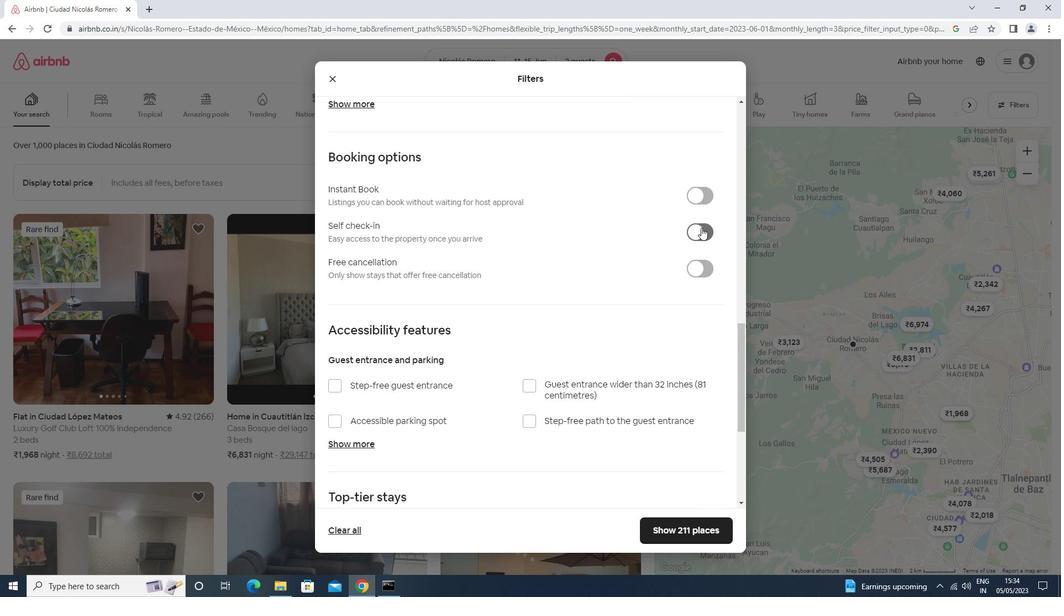 
Action: Mouse scrolled (485, 359) with delta (0, 0)
Screenshot: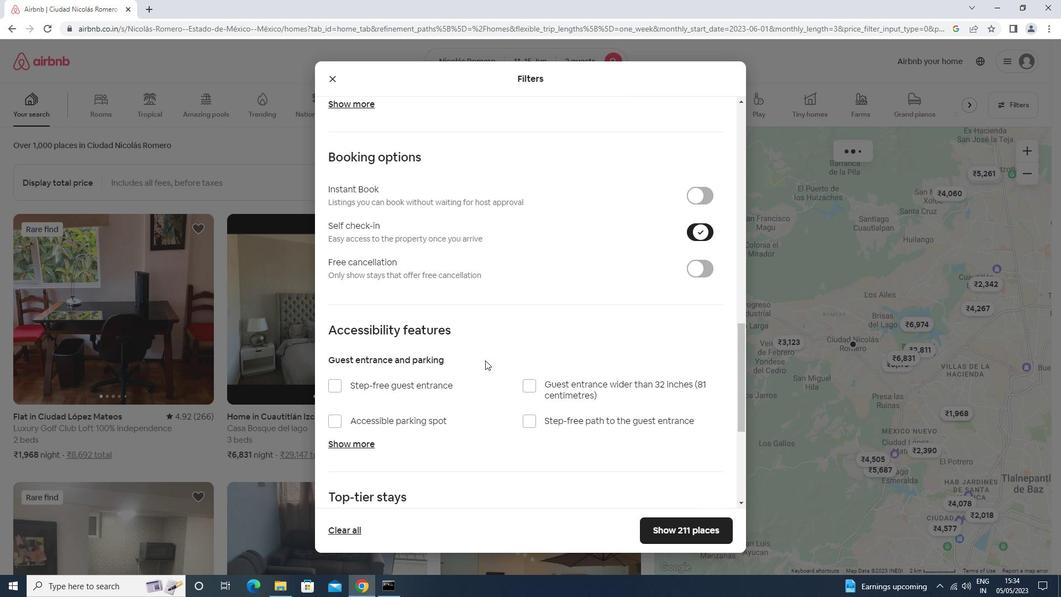 
Action: Mouse moved to (484, 364)
Screenshot: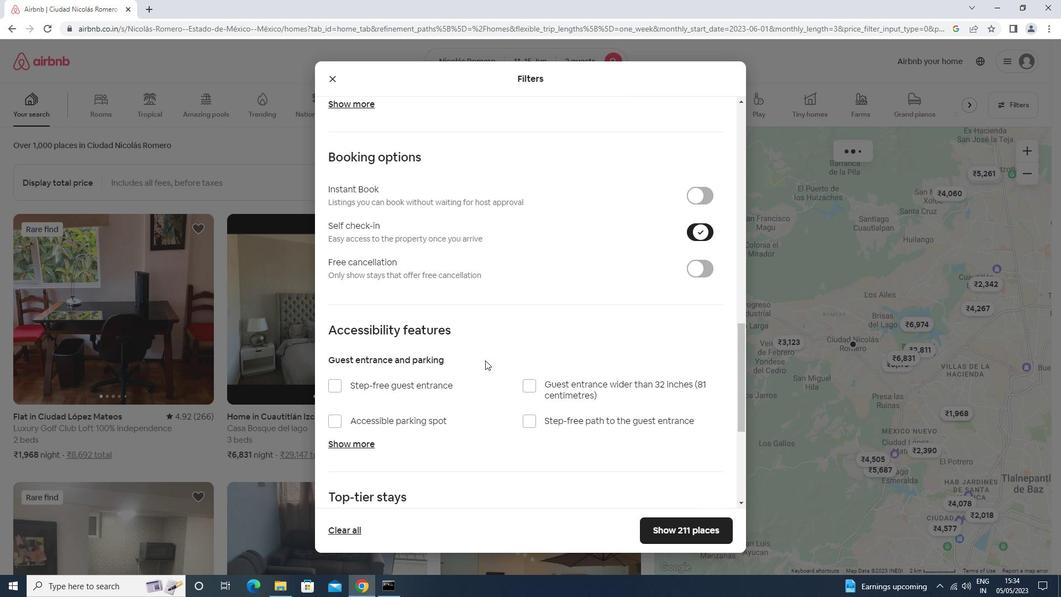 
Action: Mouse scrolled (484, 363) with delta (0, 0)
Screenshot: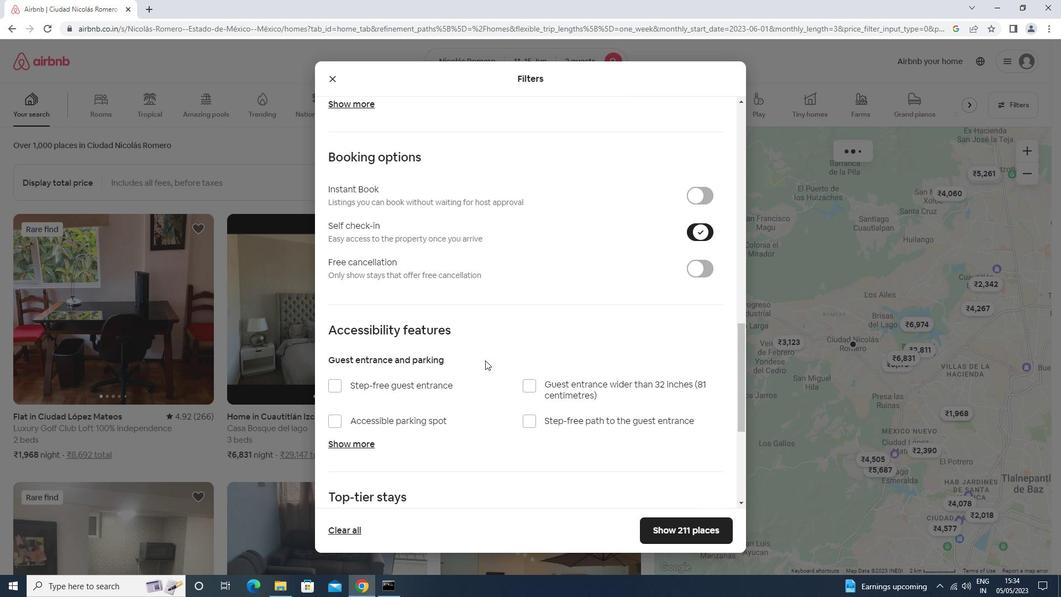 
Action: Mouse moved to (484, 367)
Screenshot: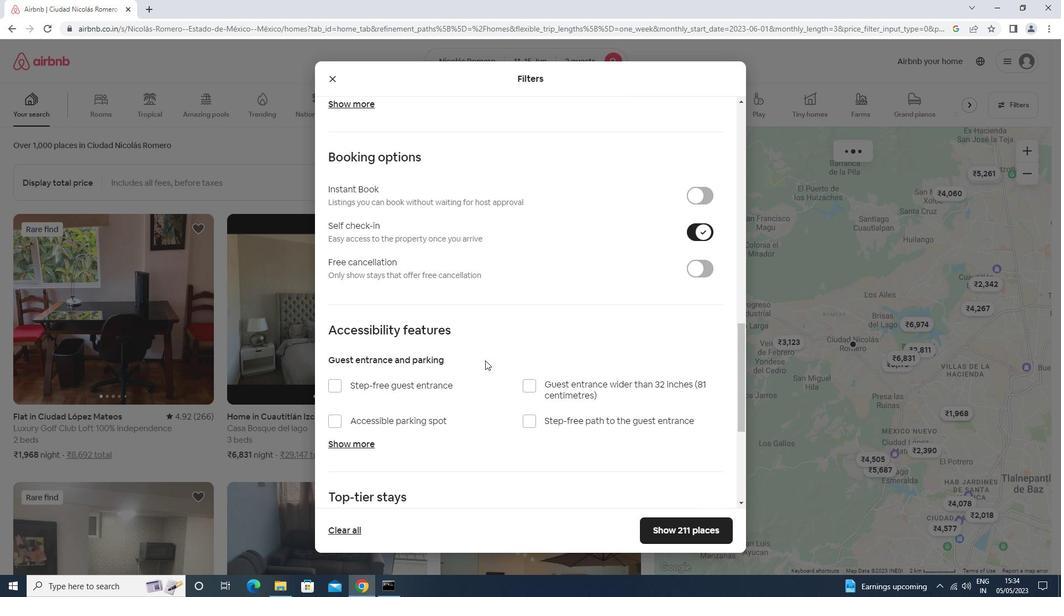 
Action: Mouse scrolled (484, 366) with delta (0, 0)
Screenshot: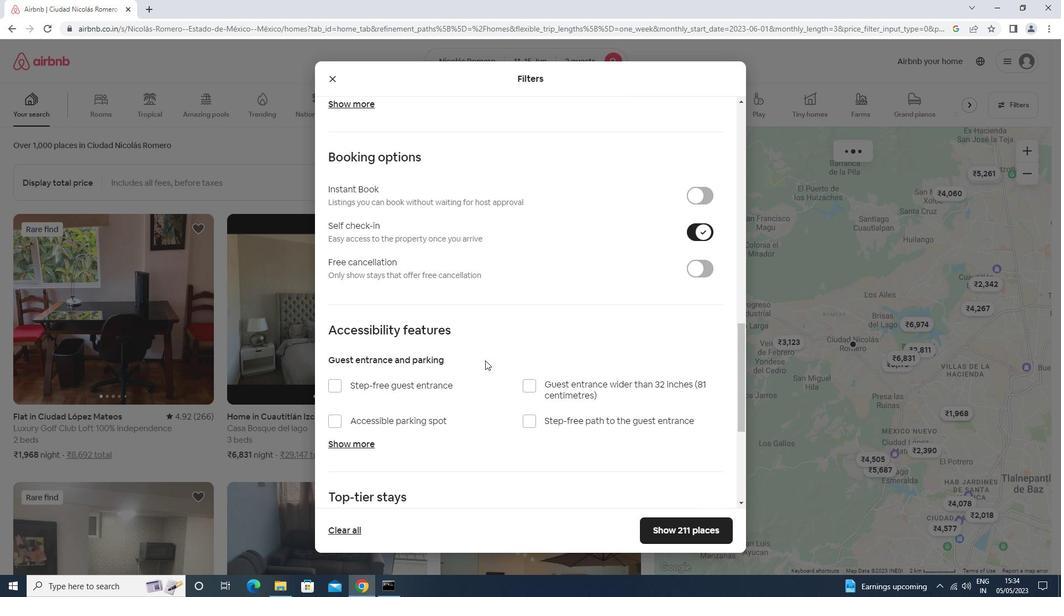 
Action: Mouse moved to (484, 368)
Screenshot: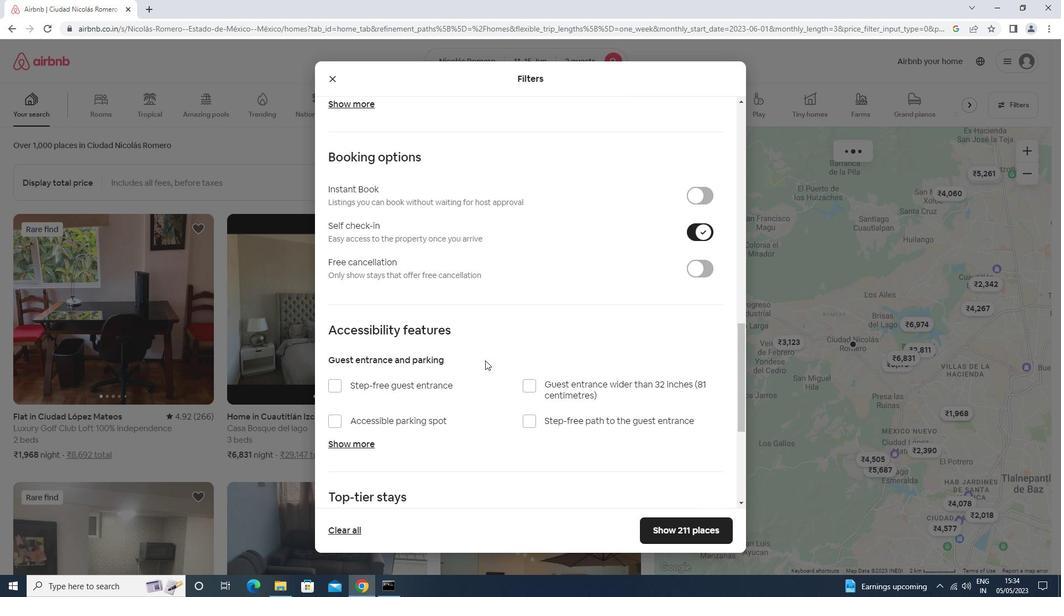 
Action: Mouse scrolled (484, 367) with delta (0, -1)
Screenshot: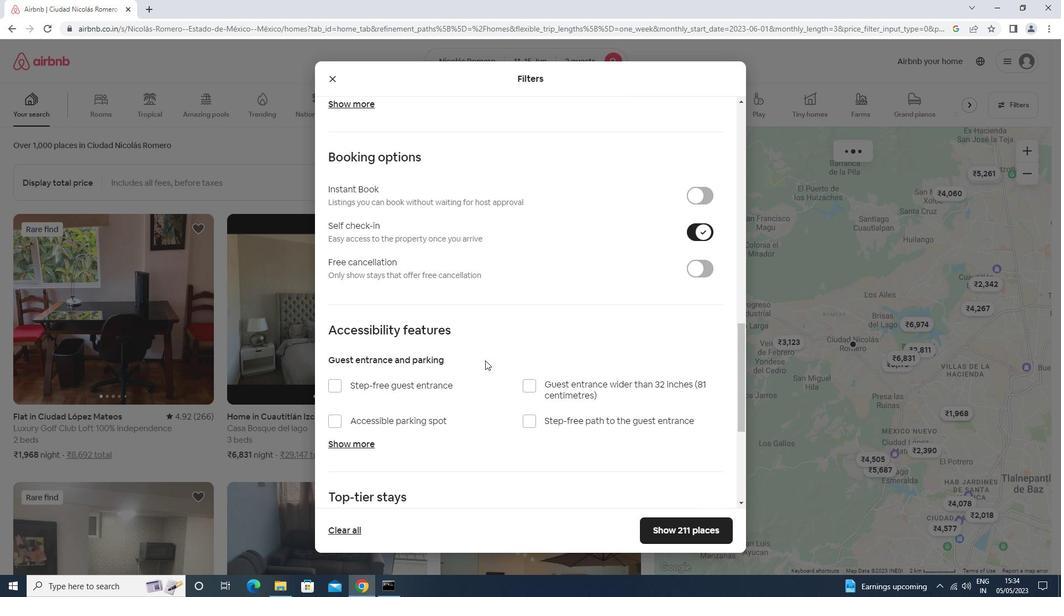
Action: Mouse scrolled (484, 367) with delta (0, 0)
Screenshot: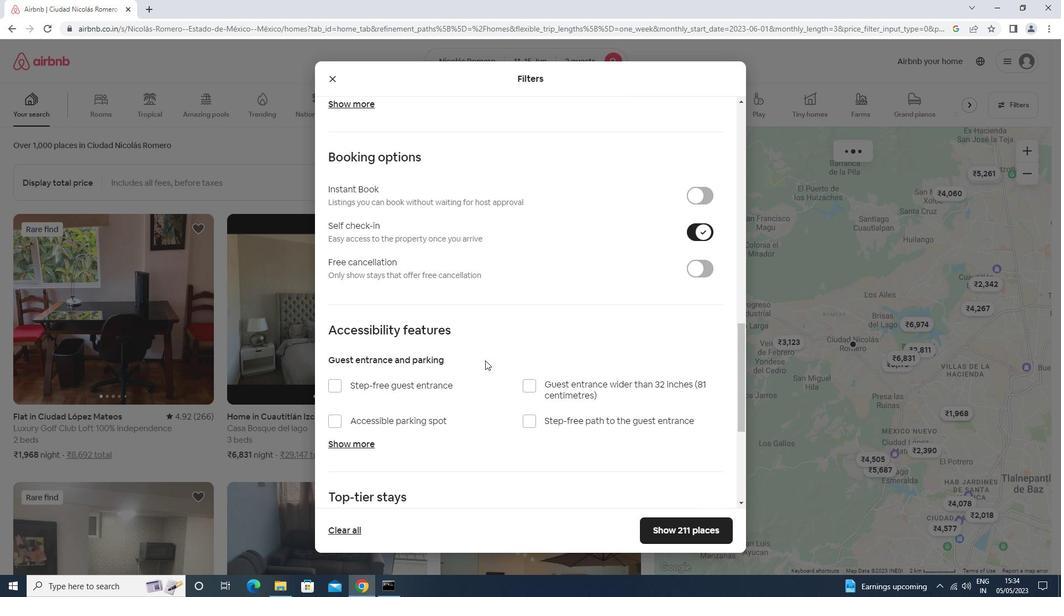 
Action: Mouse scrolled (484, 367) with delta (0, 0)
Screenshot: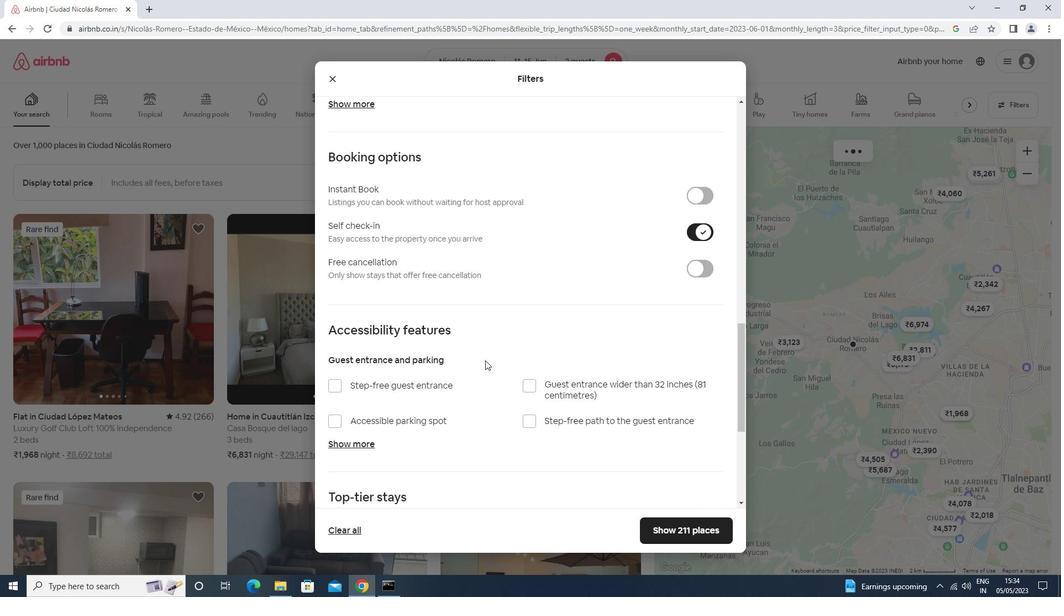 
Action: Mouse moved to (484, 368)
Screenshot: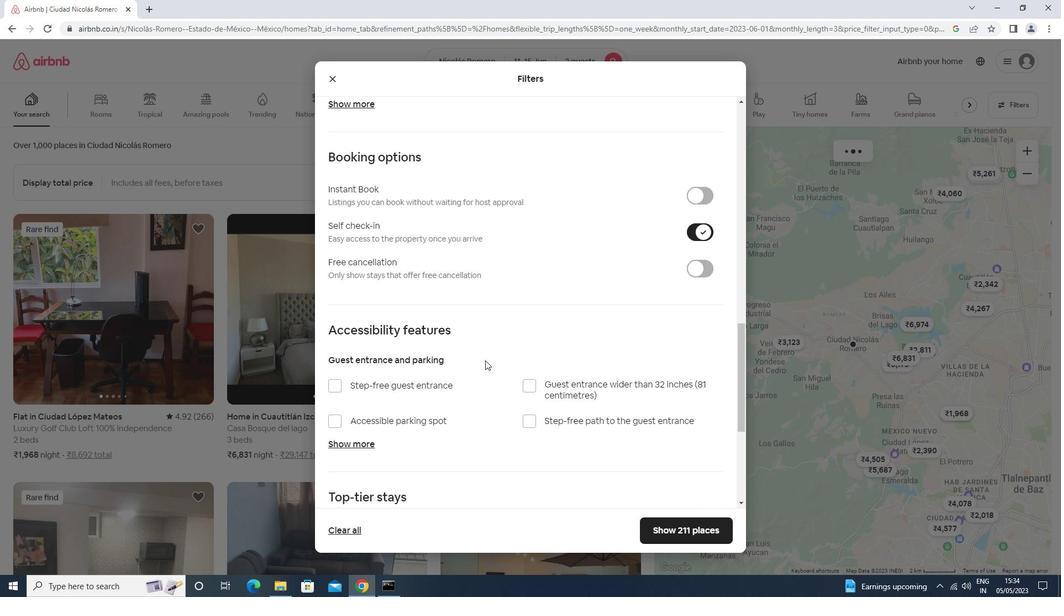 
Action: Mouse scrolled (484, 368) with delta (0, 0)
Screenshot: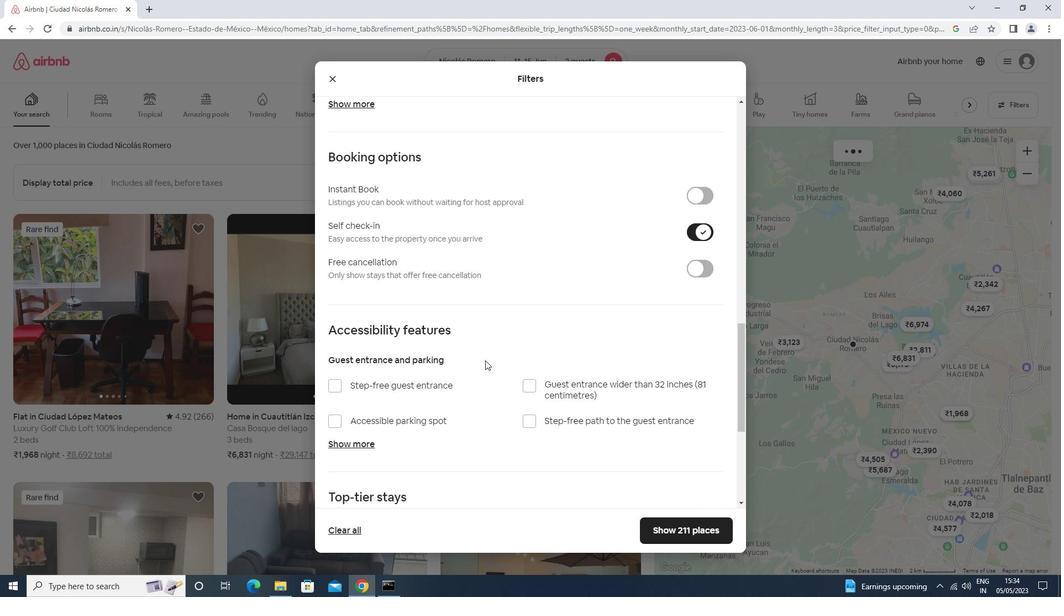
Action: Mouse moved to (386, 429)
Screenshot: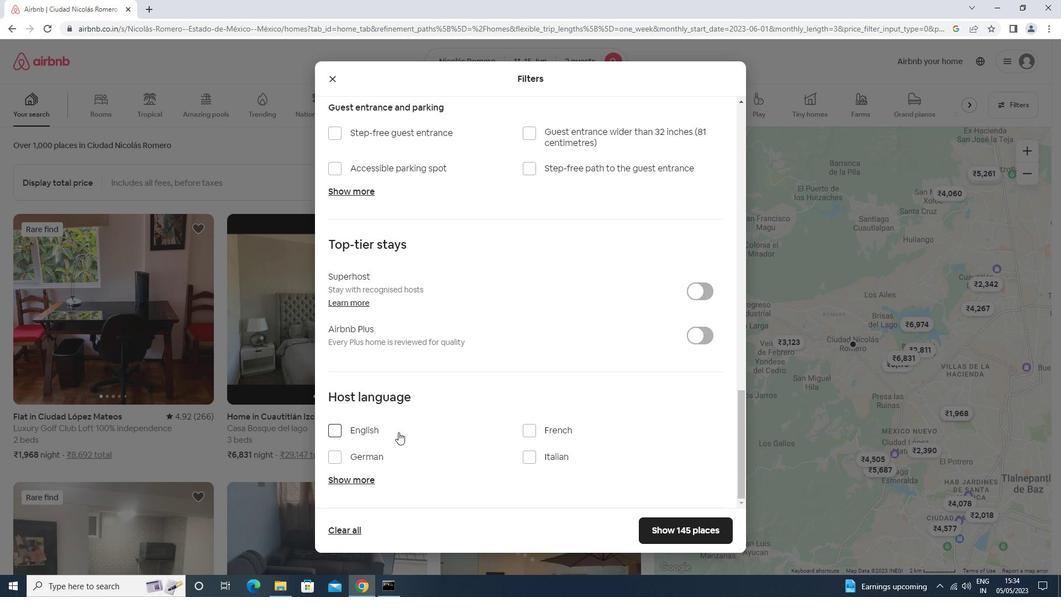 
Action: Mouse pressed left at (386, 429)
Screenshot: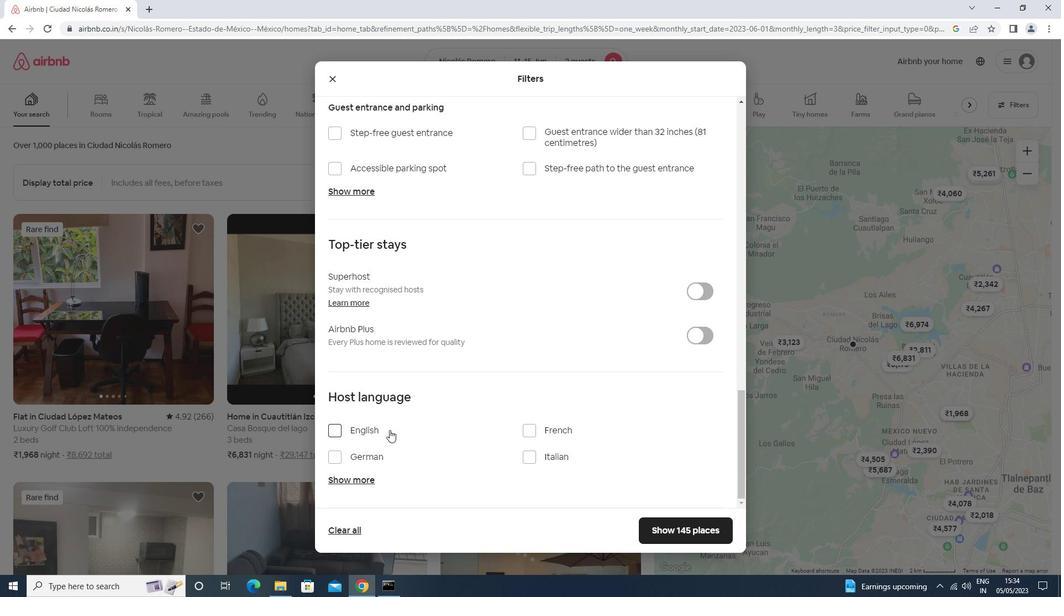 
Action: Mouse moved to (707, 527)
Screenshot: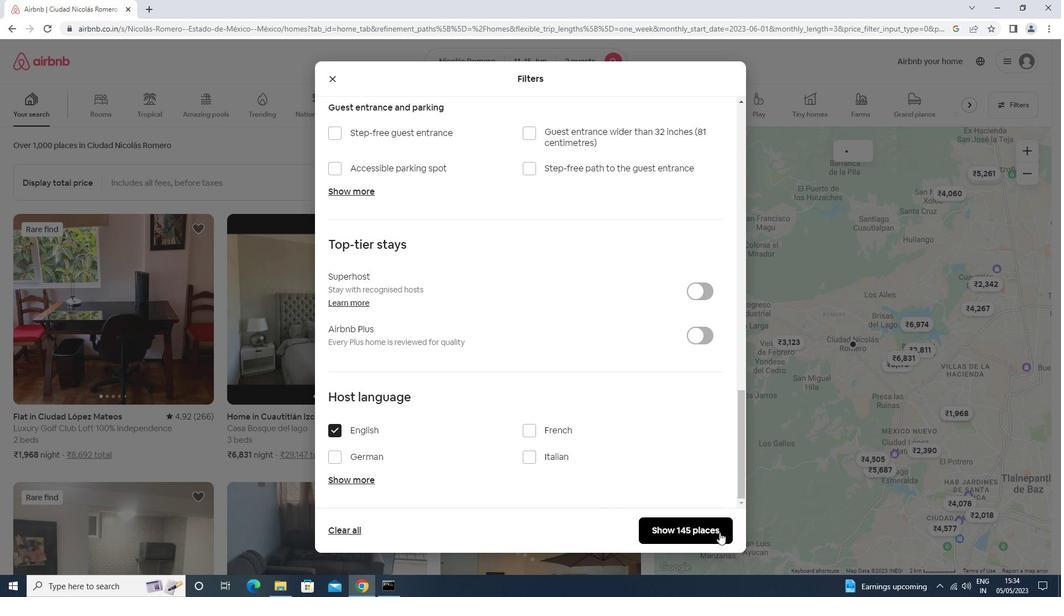 
Action: Mouse pressed left at (707, 527)
Screenshot: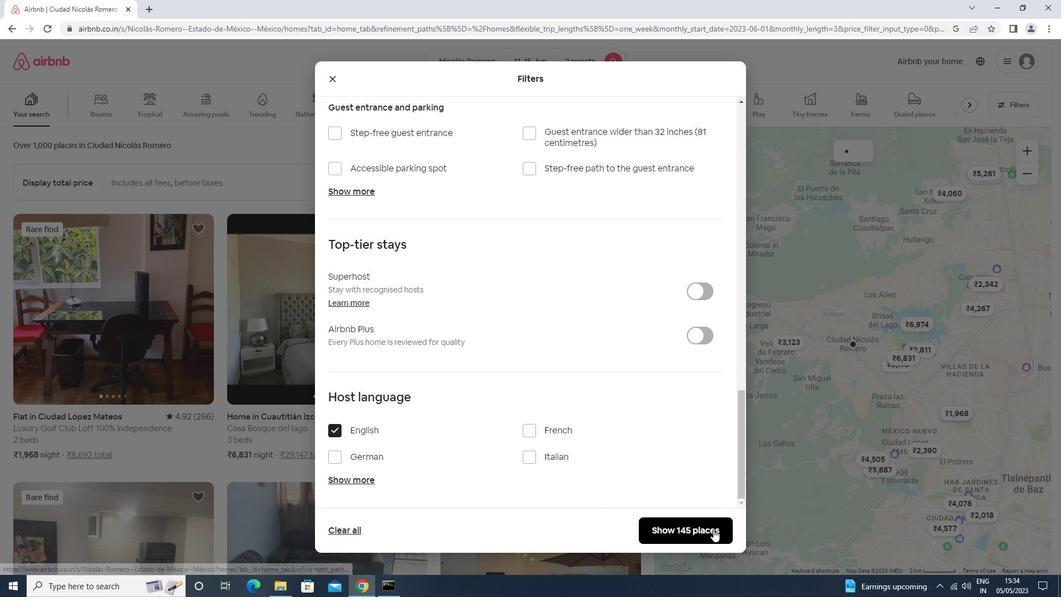 
Action: Mouse moved to (705, 525)
Screenshot: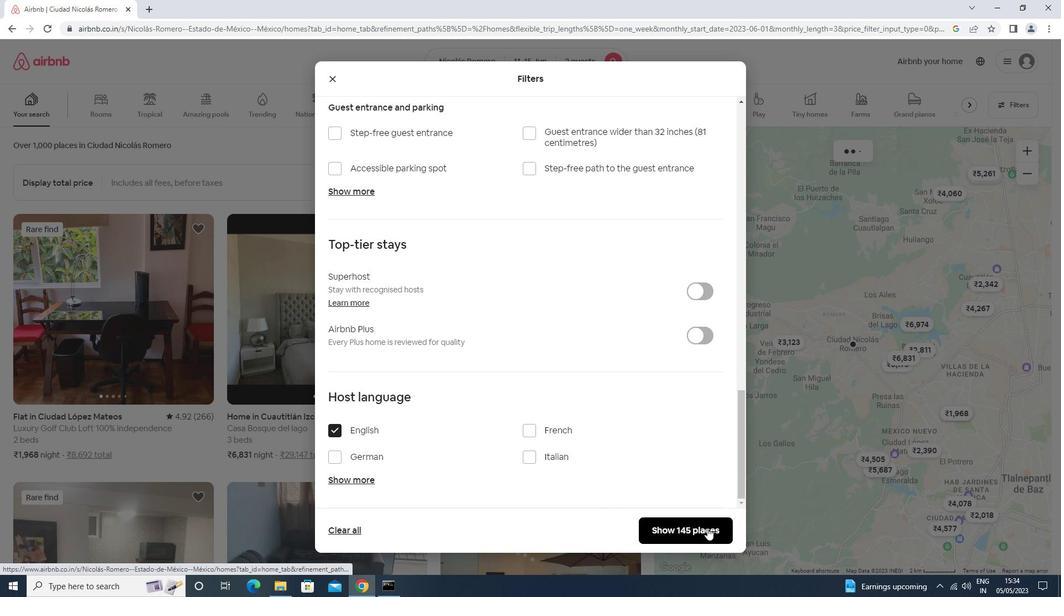 
